 Task: Look for space in Balung, Indonesia from 9th June, 2023 to 17th June, 2023 for 2 adults in price range Rs.7000 to Rs.12000. Place can be private room with 1  bedroom having 2 beds and 1 bathroom. Property type can be house, flat, guest house. Amenities needed are: wifi. Booking option can be shelf check-in. Required host language is English.
Action: Mouse moved to (394, 74)
Screenshot: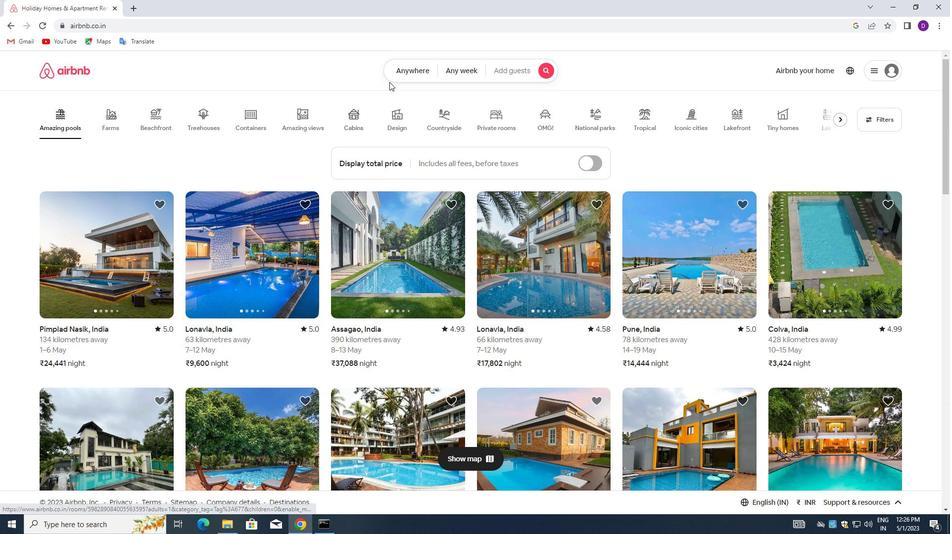 
Action: Mouse pressed left at (394, 74)
Screenshot: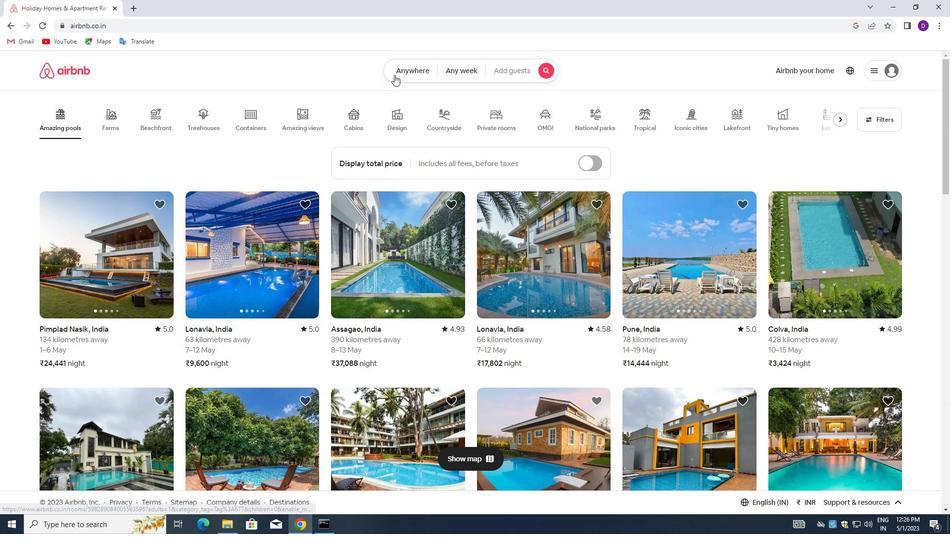 
Action: Mouse moved to (291, 109)
Screenshot: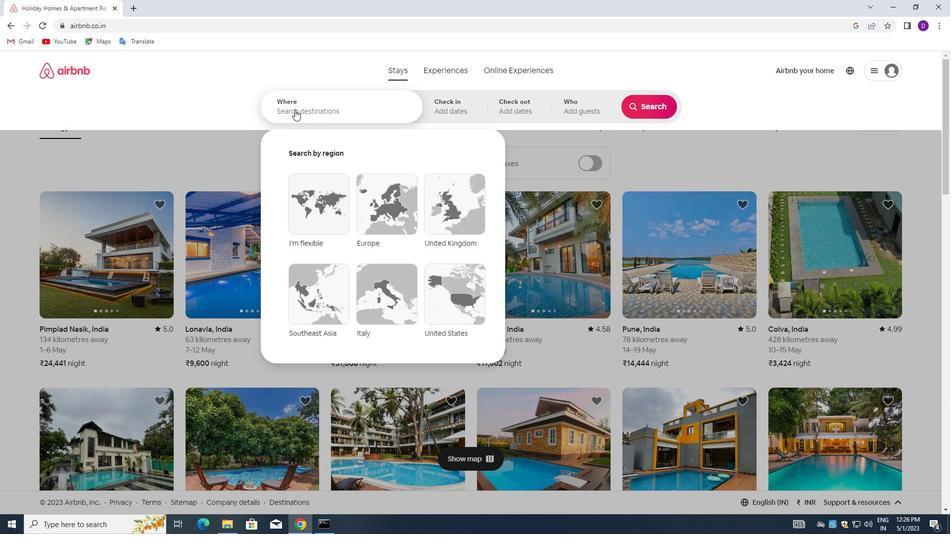 
Action: Mouse pressed left at (291, 109)
Screenshot: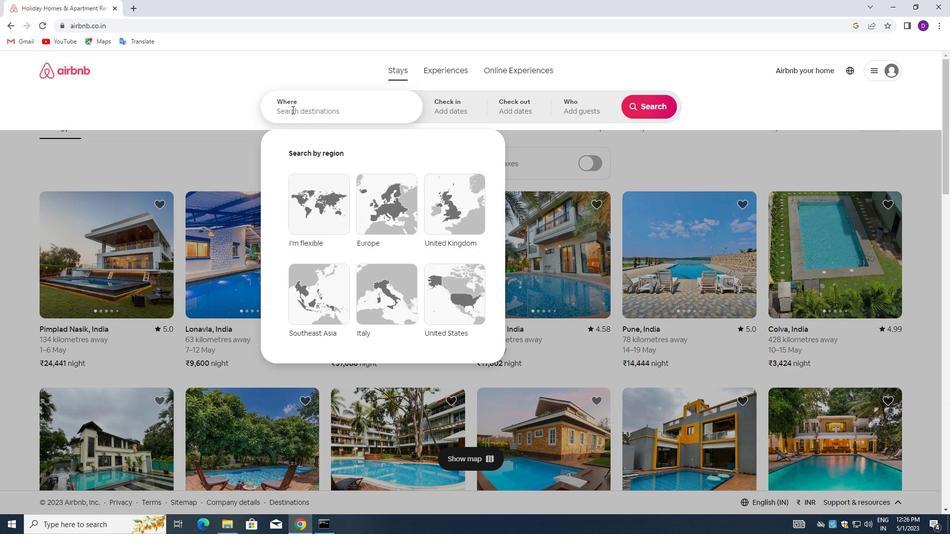 
Action: Key pressed <Key.shift>BALUNG,<Key.space><Key.shift>INDONESIA<Key.enter>
Screenshot: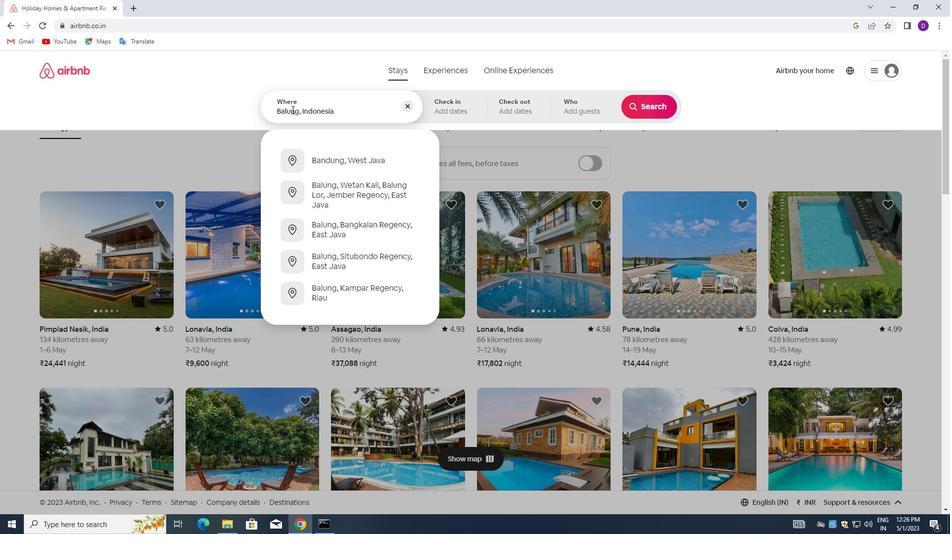 
Action: Mouse moved to (607, 249)
Screenshot: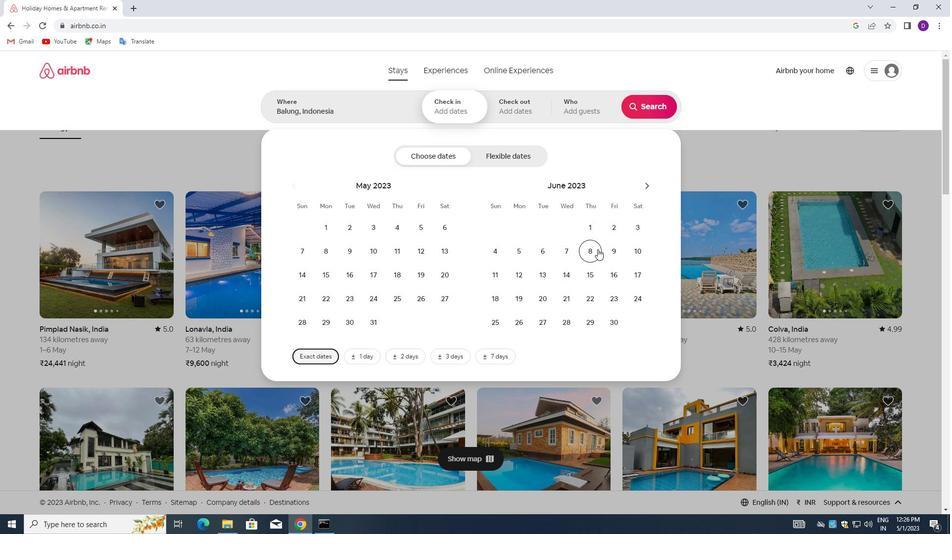 
Action: Mouse pressed left at (607, 249)
Screenshot: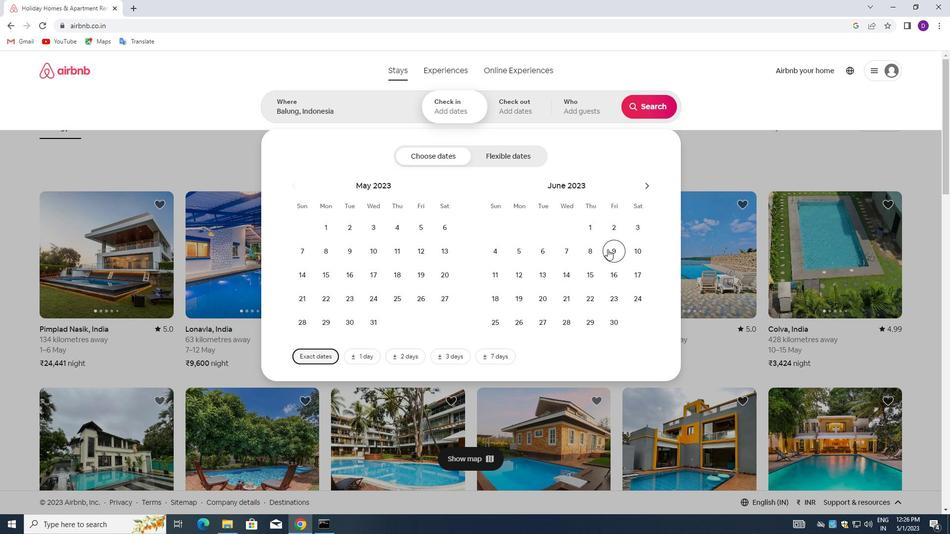 
Action: Mouse moved to (633, 276)
Screenshot: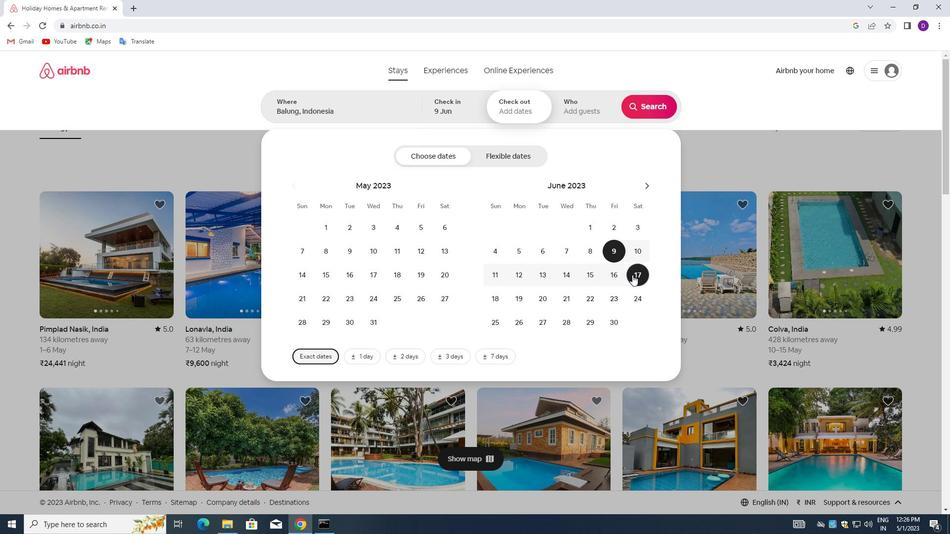 
Action: Mouse pressed left at (633, 276)
Screenshot: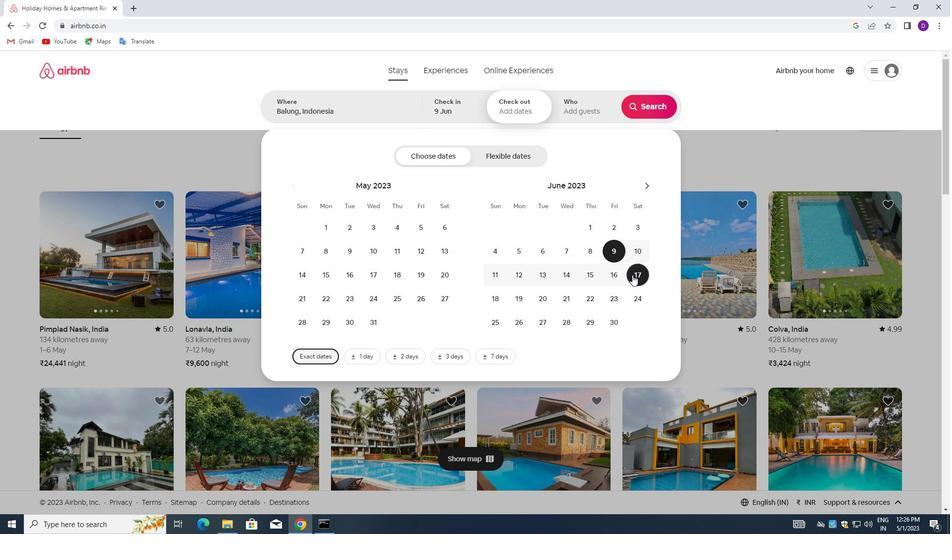 
Action: Mouse moved to (577, 112)
Screenshot: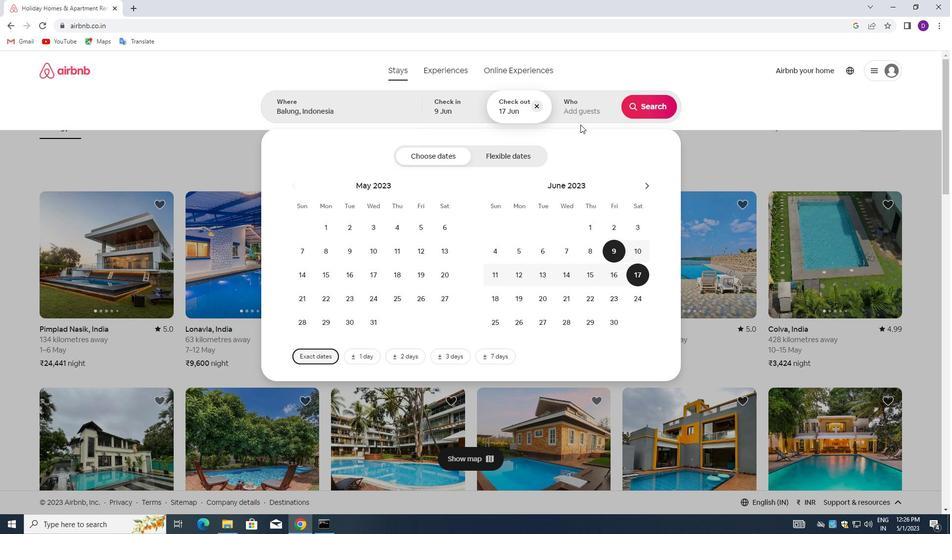
Action: Mouse pressed left at (577, 112)
Screenshot: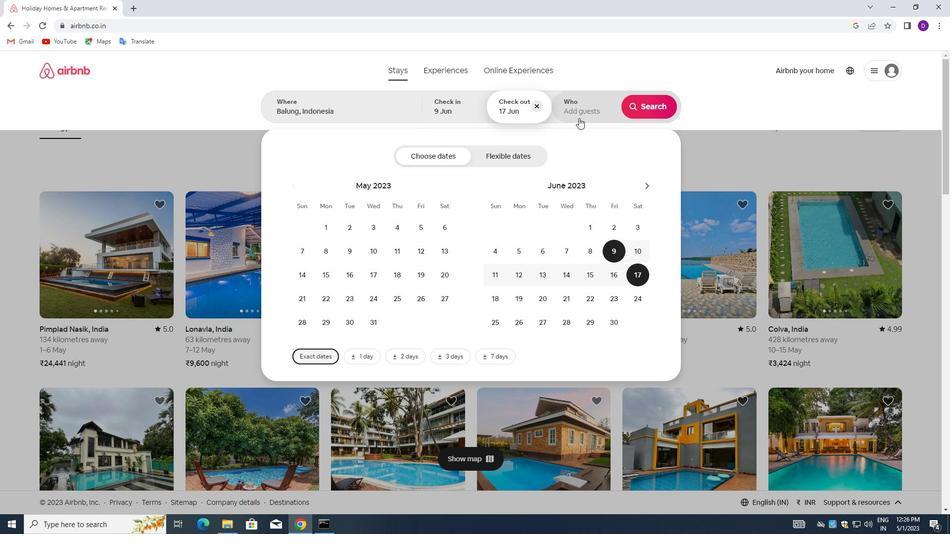 
Action: Mouse moved to (653, 158)
Screenshot: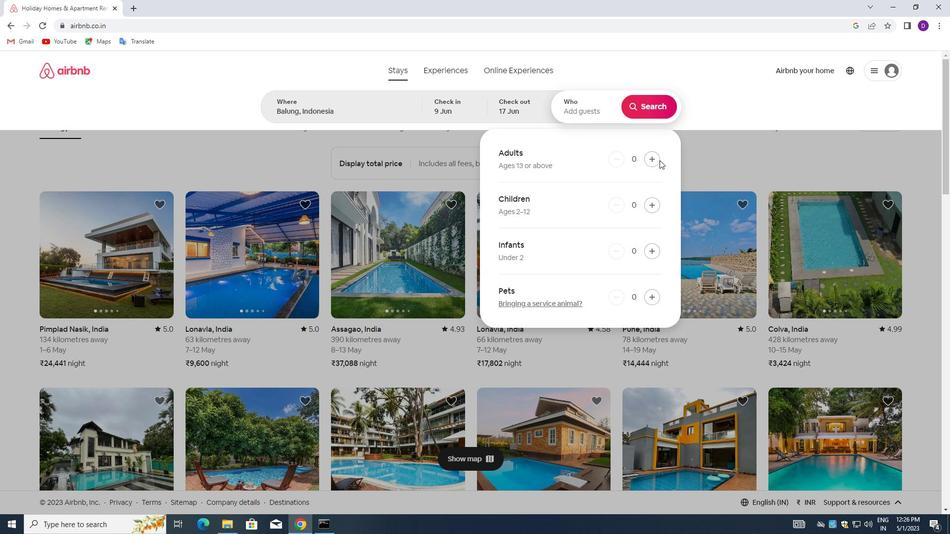 
Action: Mouse pressed left at (653, 158)
Screenshot: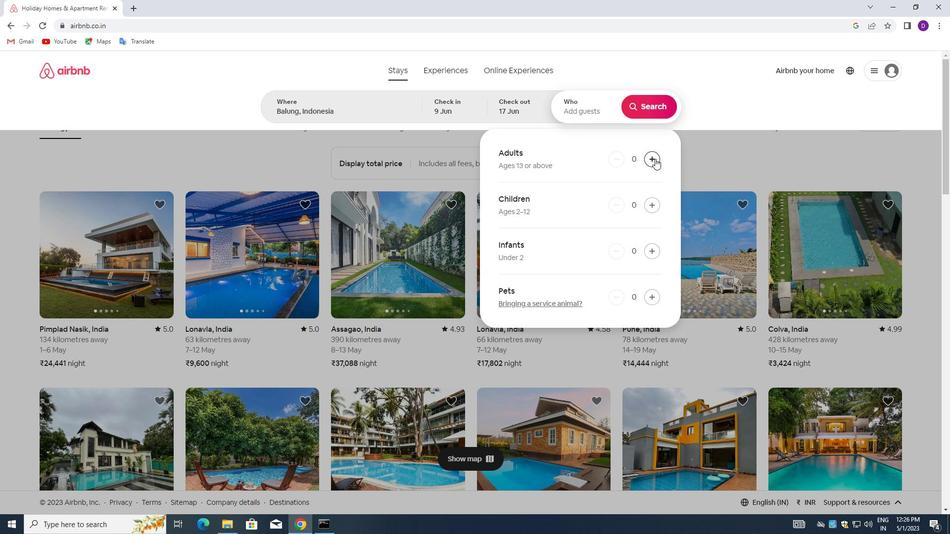 
Action: Mouse moved to (653, 158)
Screenshot: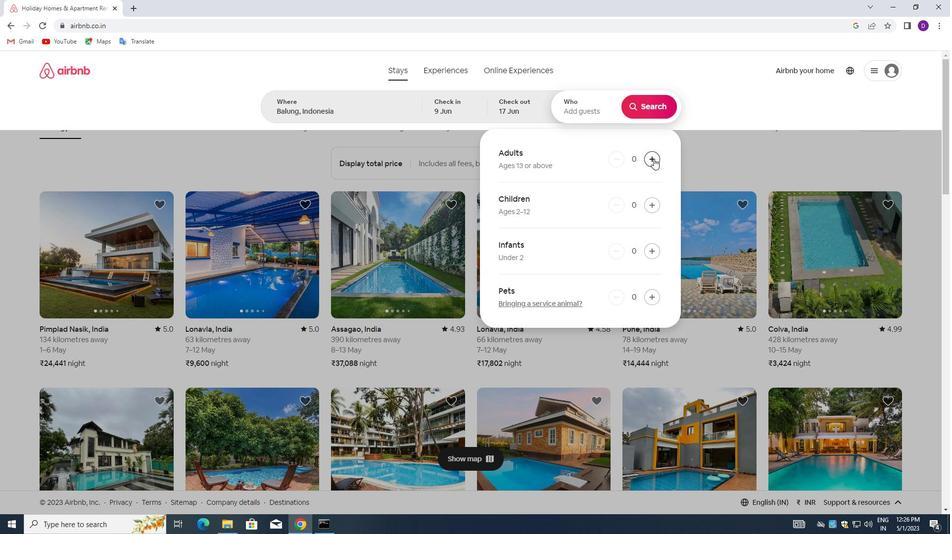 
Action: Mouse pressed left at (653, 158)
Screenshot: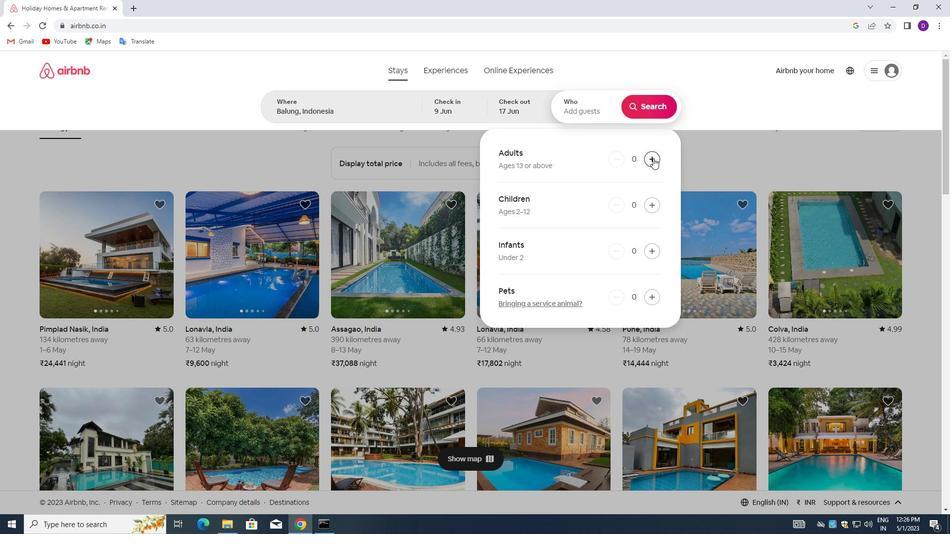 
Action: Mouse moved to (650, 109)
Screenshot: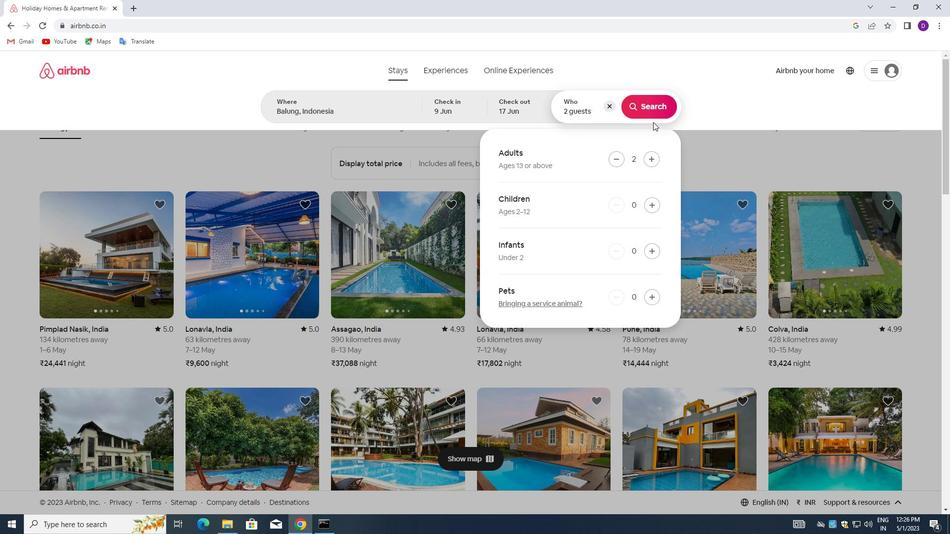 
Action: Mouse pressed left at (650, 109)
Screenshot: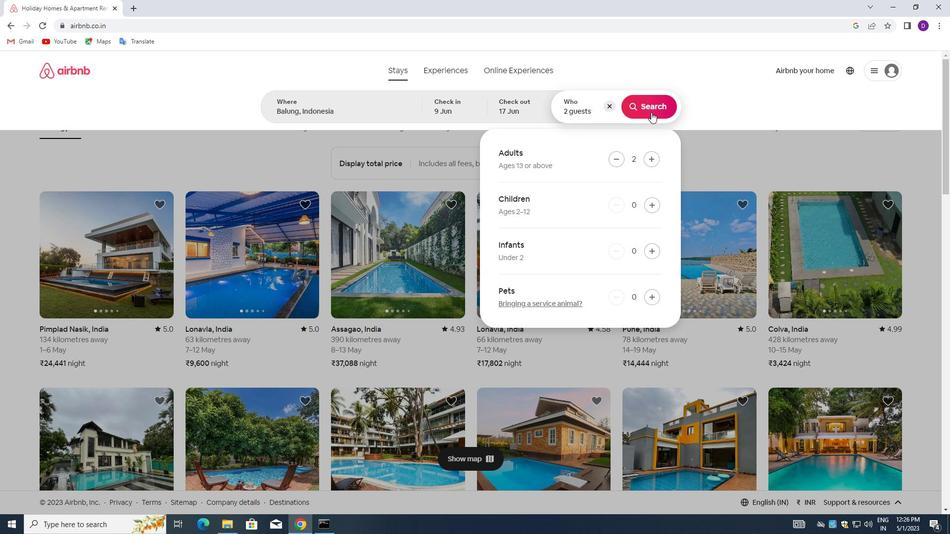 
Action: Mouse moved to (891, 111)
Screenshot: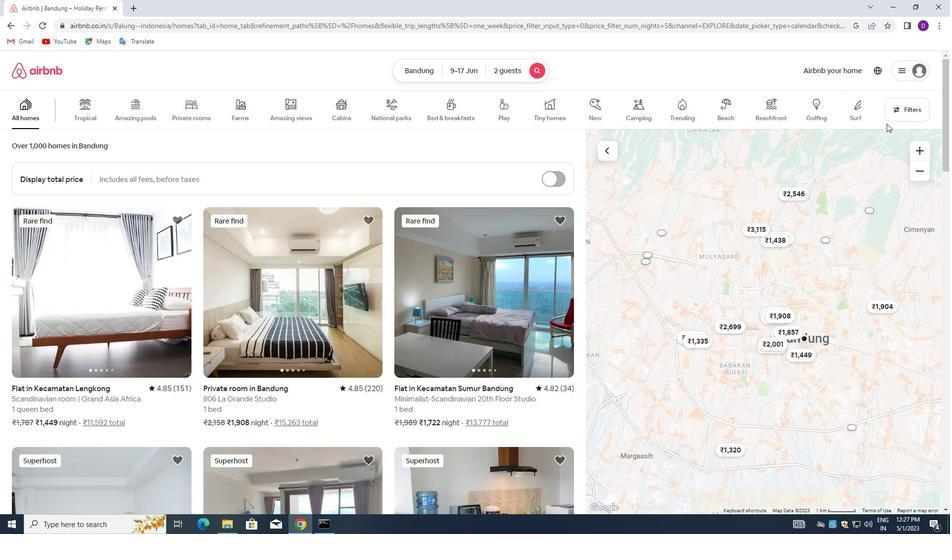 
Action: Mouse pressed left at (891, 111)
Screenshot: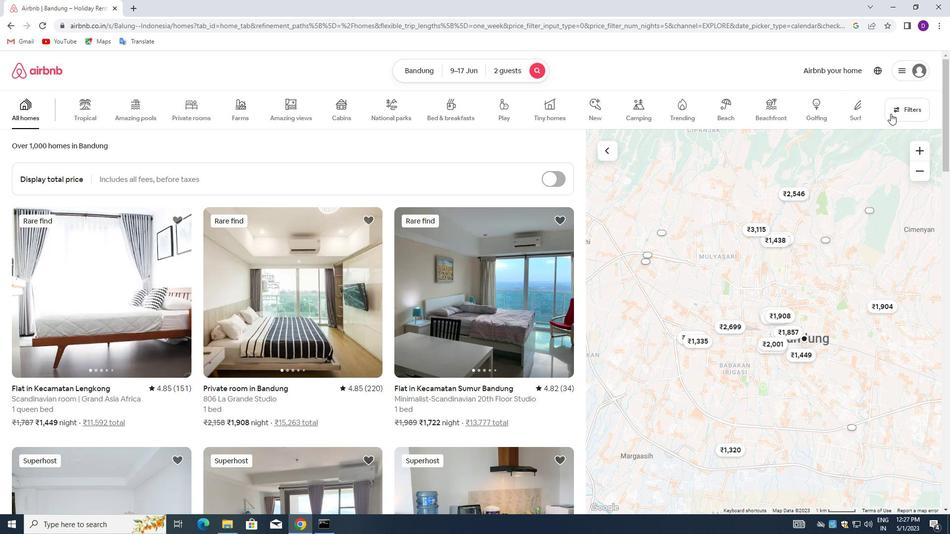 
Action: Mouse moved to (341, 238)
Screenshot: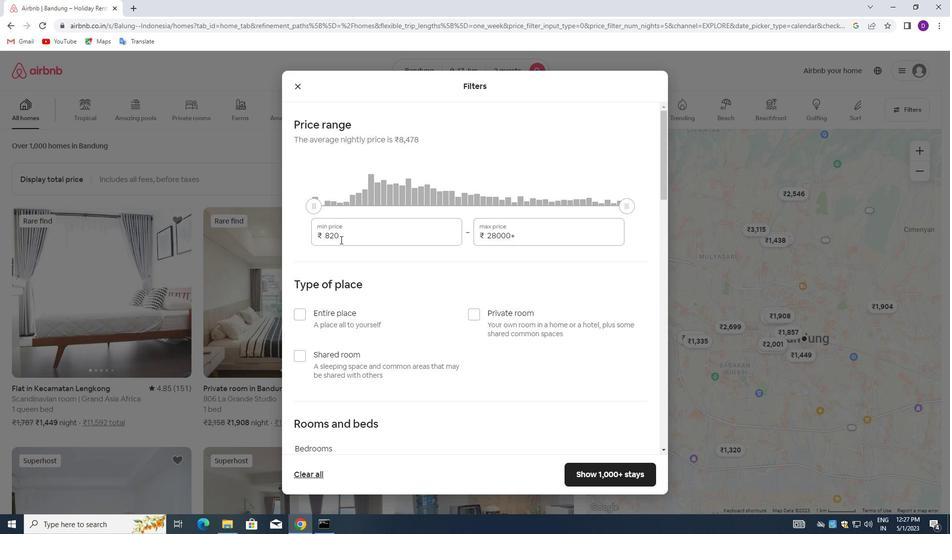 
Action: Mouse pressed left at (341, 238)
Screenshot: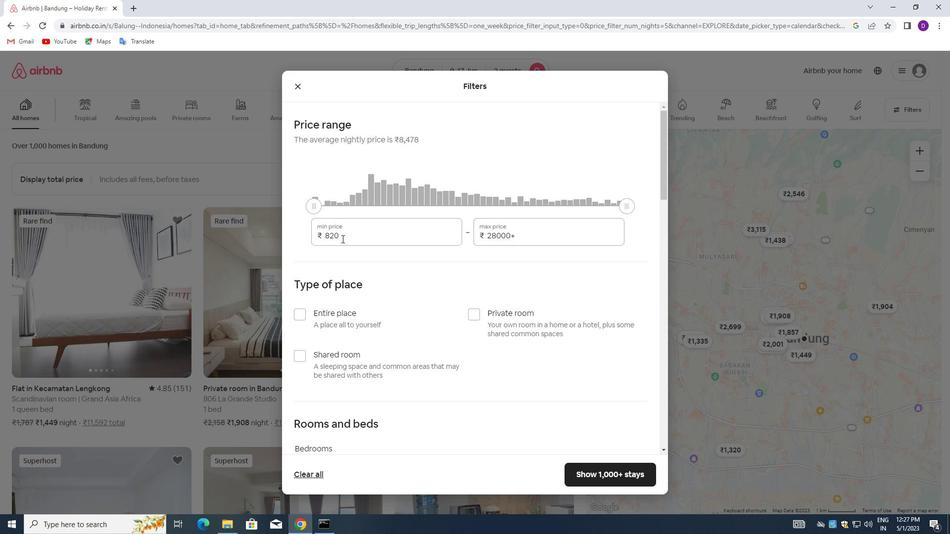 
Action: Mouse pressed left at (341, 238)
Screenshot: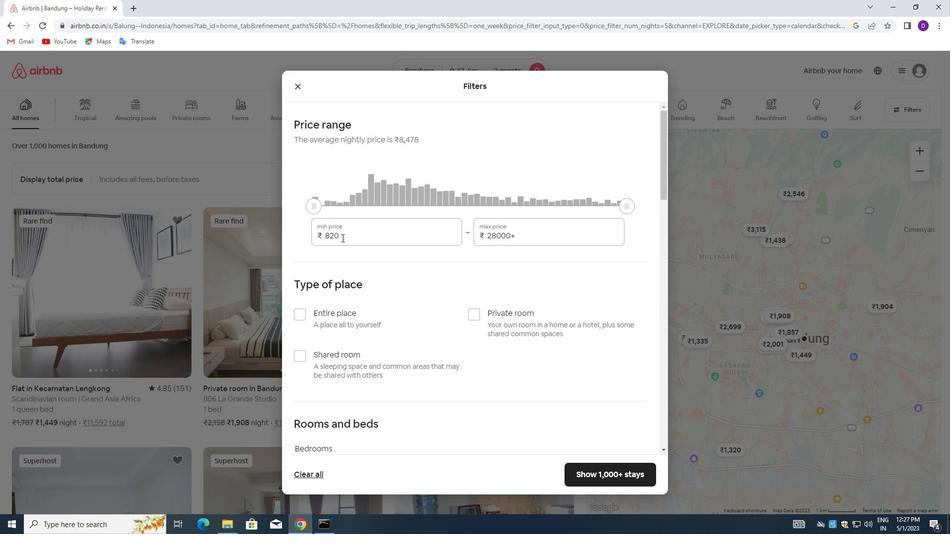 
Action: Key pressed 7000<Key.tab>12000
Screenshot: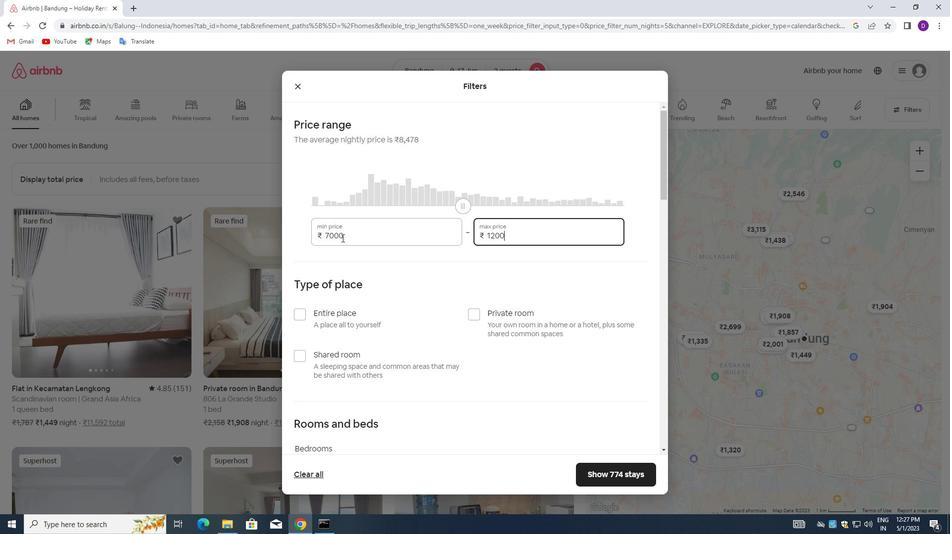 
Action: Mouse scrolled (341, 237) with delta (0, 0)
Screenshot: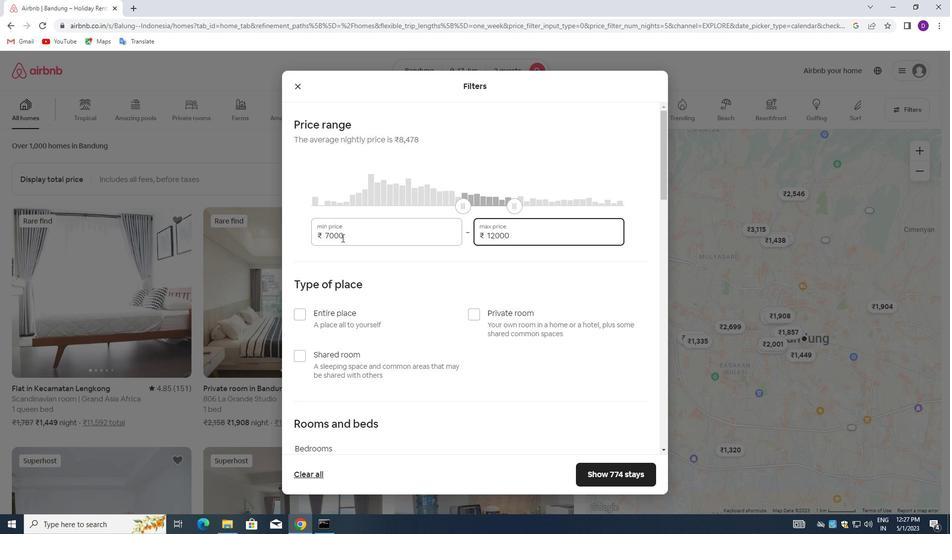 
Action: Mouse scrolled (341, 237) with delta (0, 0)
Screenshot: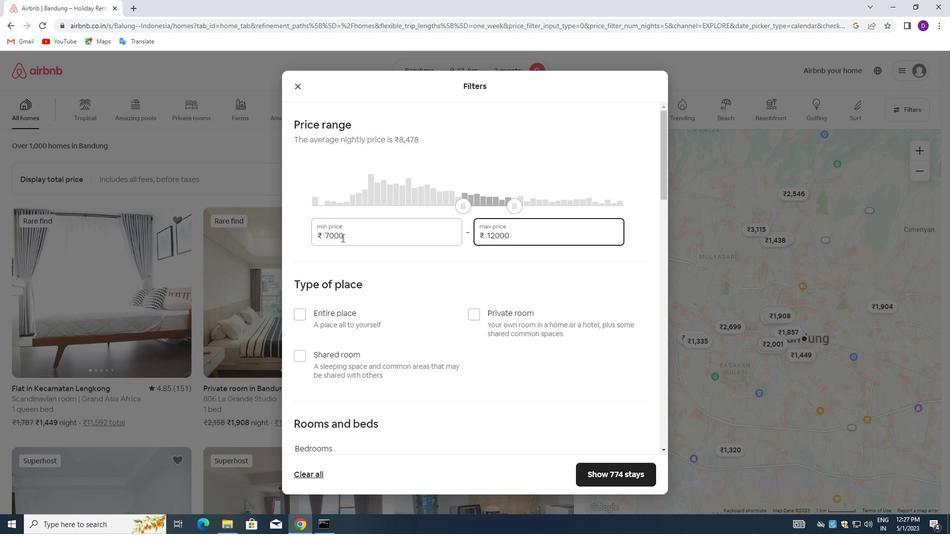 
Action: Mouse moved to (476, 216)
Screenshot: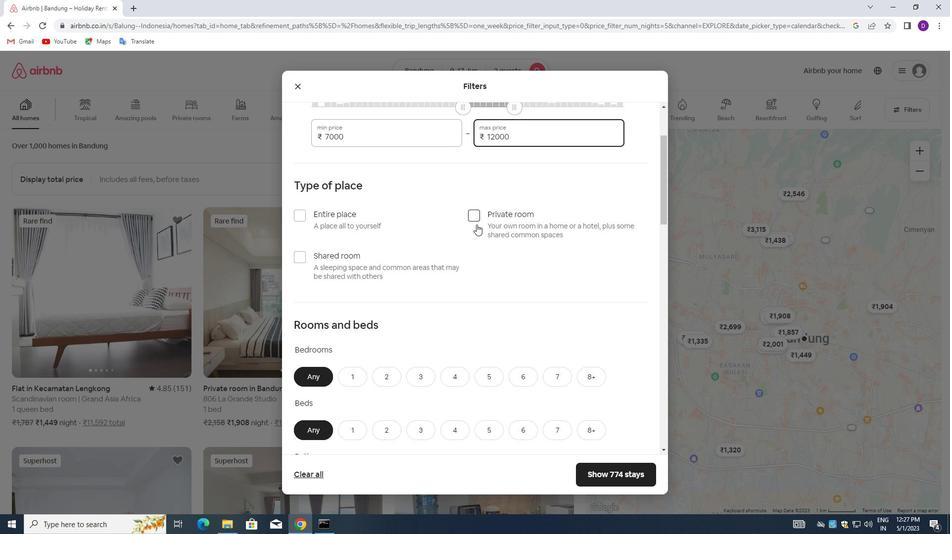 
Action: Mouse pressed left at (476, 216)
Screenshot: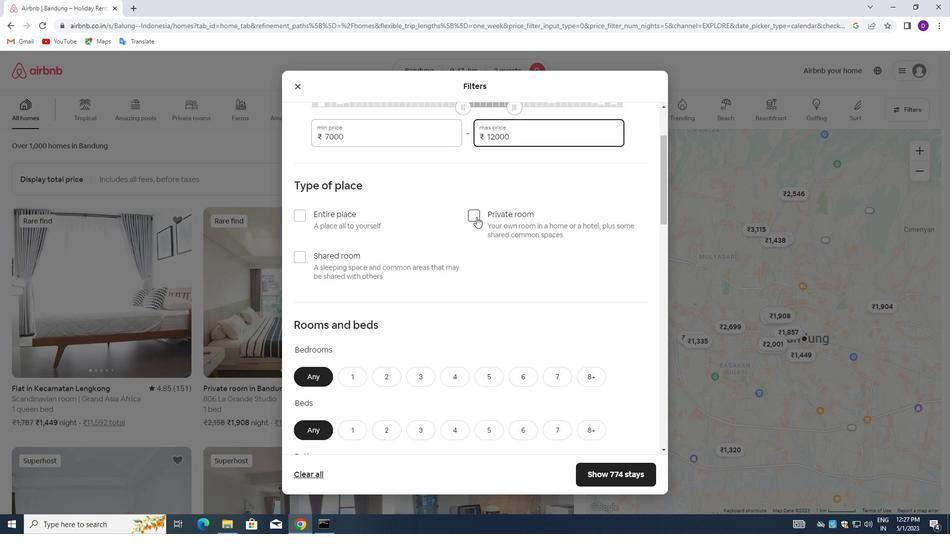 
Action: Mouse moved to (474, 218)
Screenshot: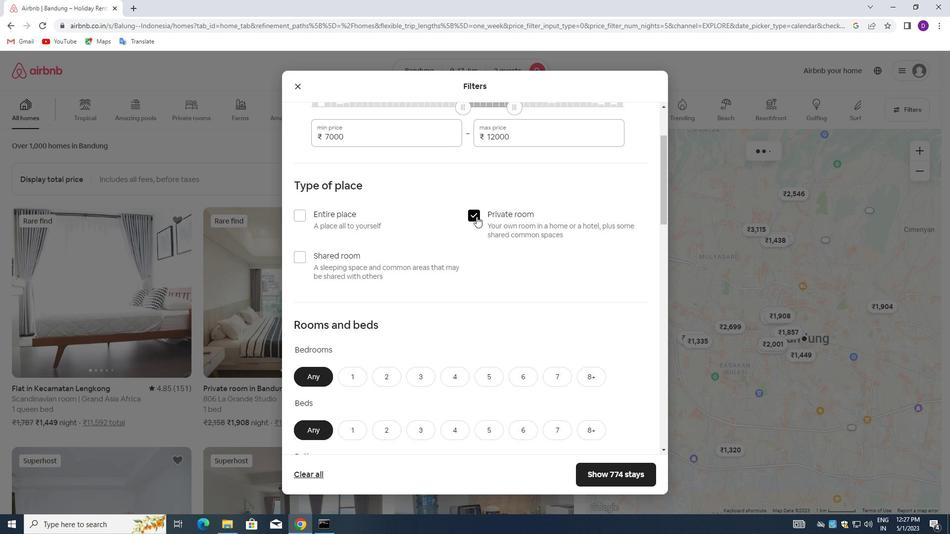 
Action: Mouse scrolled (474, 218) with delta (0, 0)
Screenshot: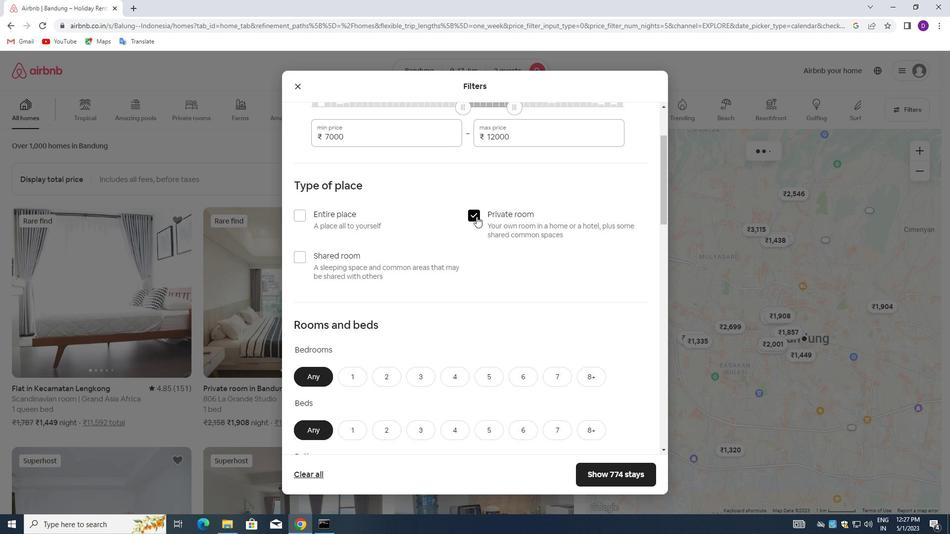 
Action: Mouse moved to (455, 246)
Screenshot: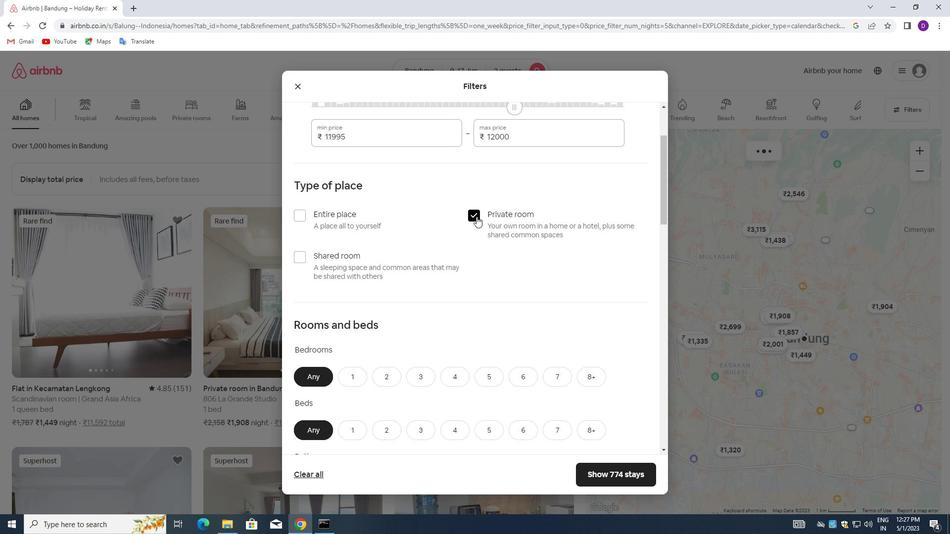 
Action: Mouse scrolled (455, 246) with delta (0, 0)
Screenshot: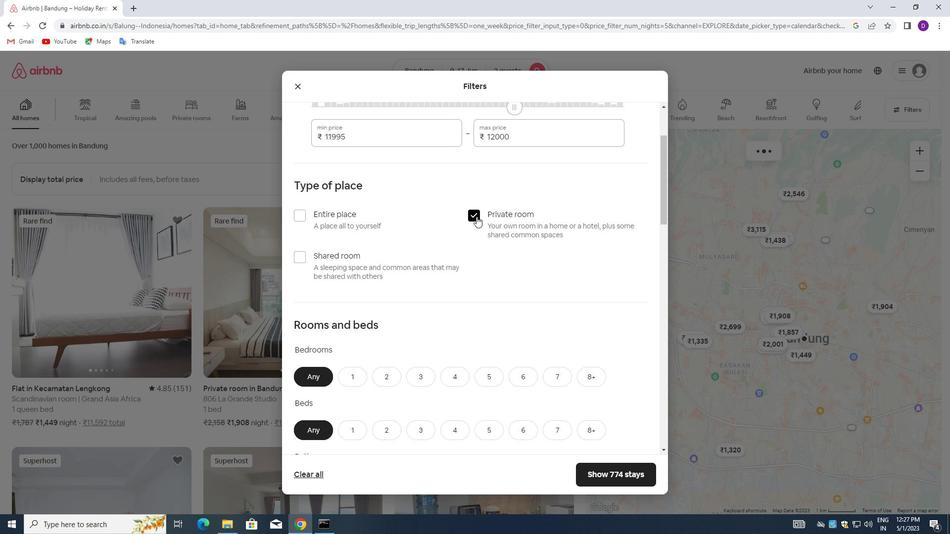 
Action: Mouse moved to (437, 265)
Screenshot: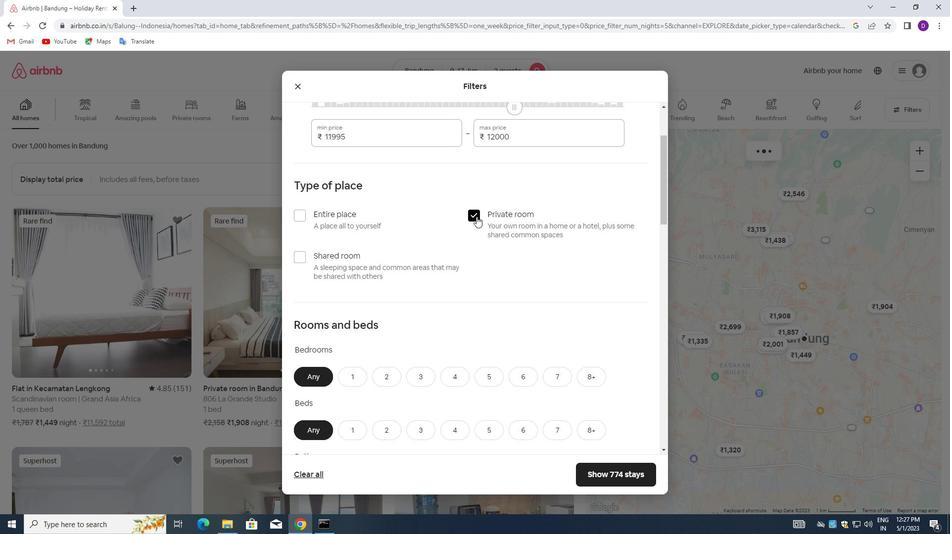 
Action: Mouse scrolled (437, 265) with delta (0, 0)
Screenshot: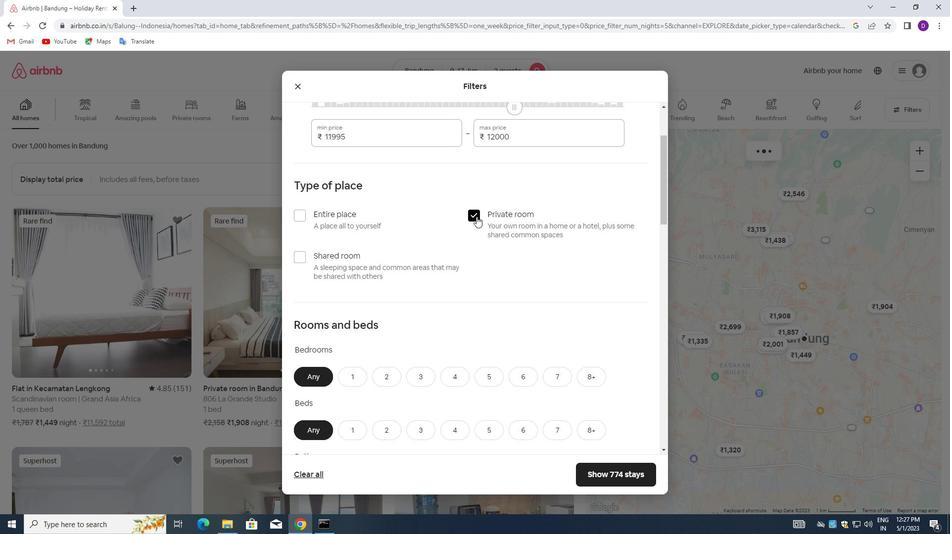 
Action: Mouse moved to (435, 267)
Screenshot: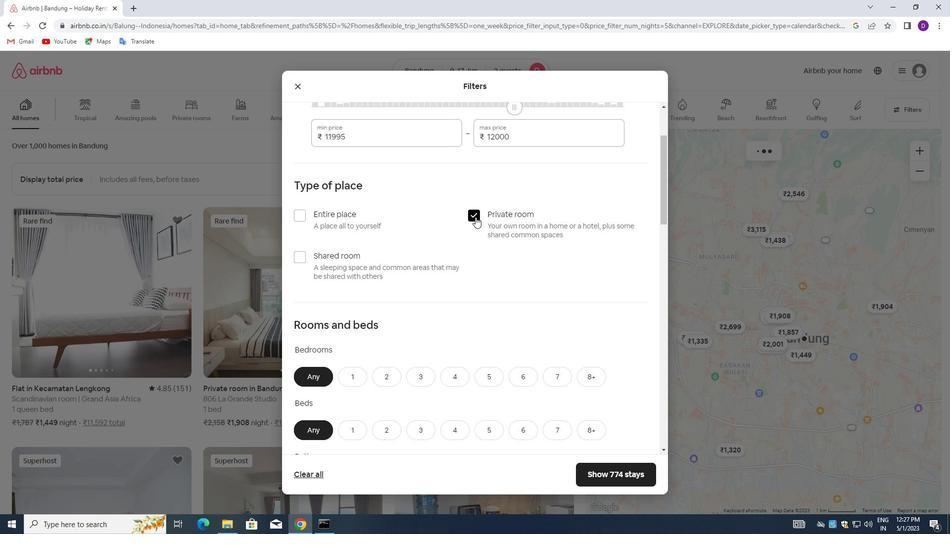 
Action: Mouse scrolled (435, 267) with delta (0, 0)
Screenshot: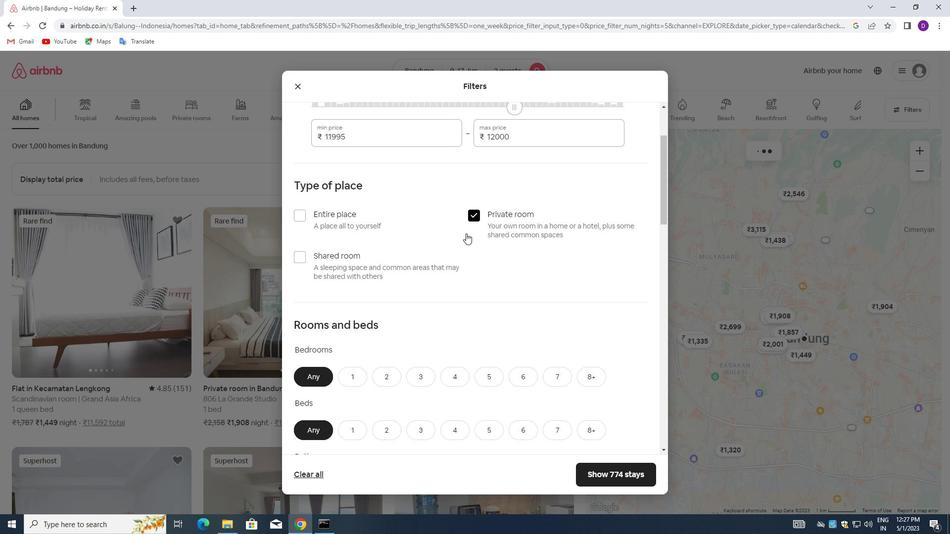 
Action: Mouse moved to (347, 185)
Screenshot: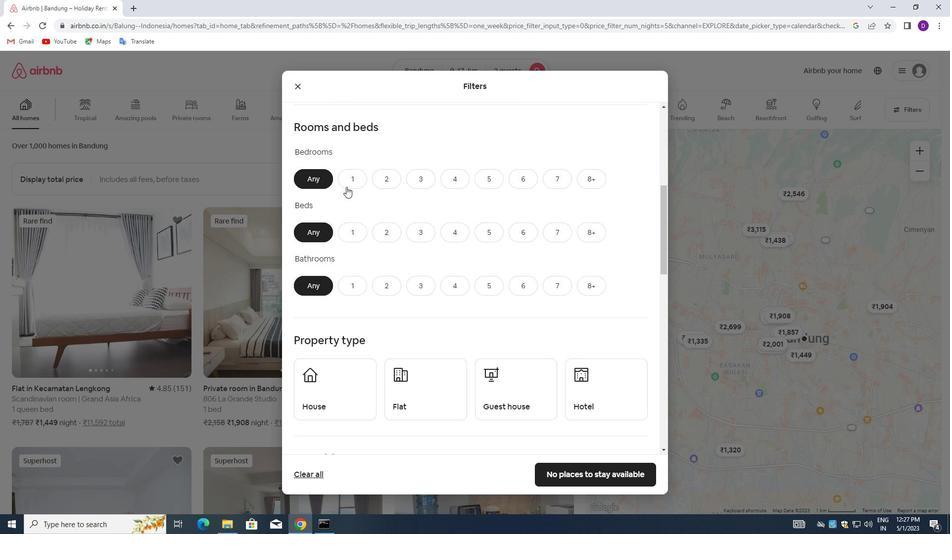 
Action: Mouse pressed left at (347, 185)
Screenshot: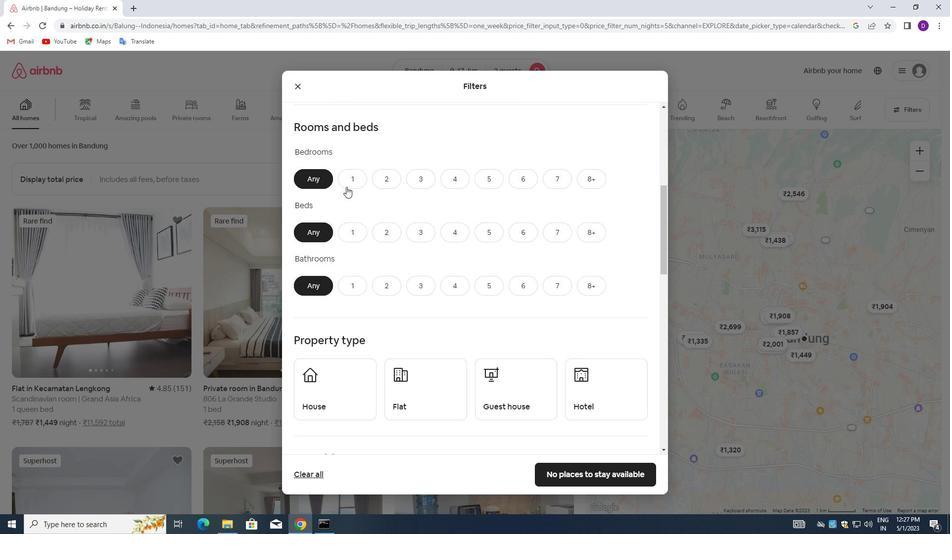 
Action: Mouse moved to (385, 227)
Screenshot: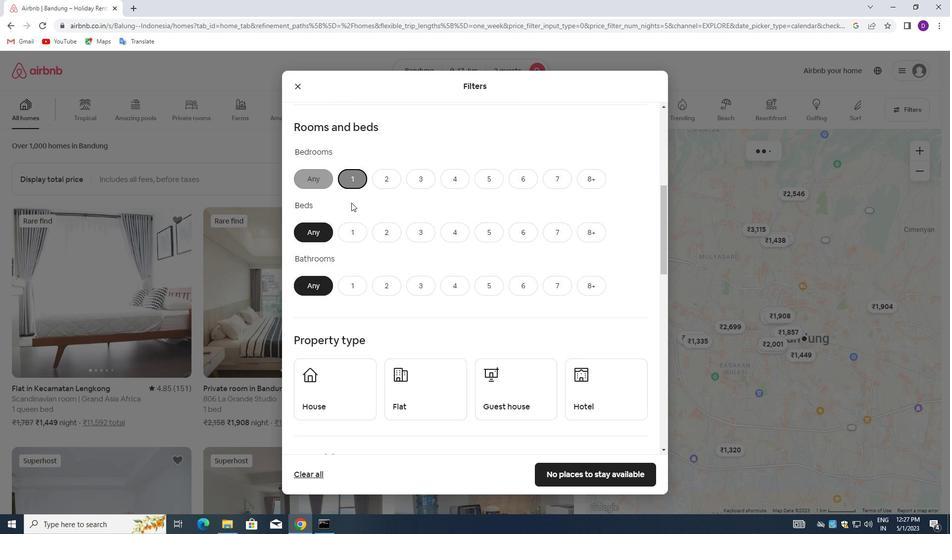 
Action: Mouse pressed left at (385, 227)
Screenshot: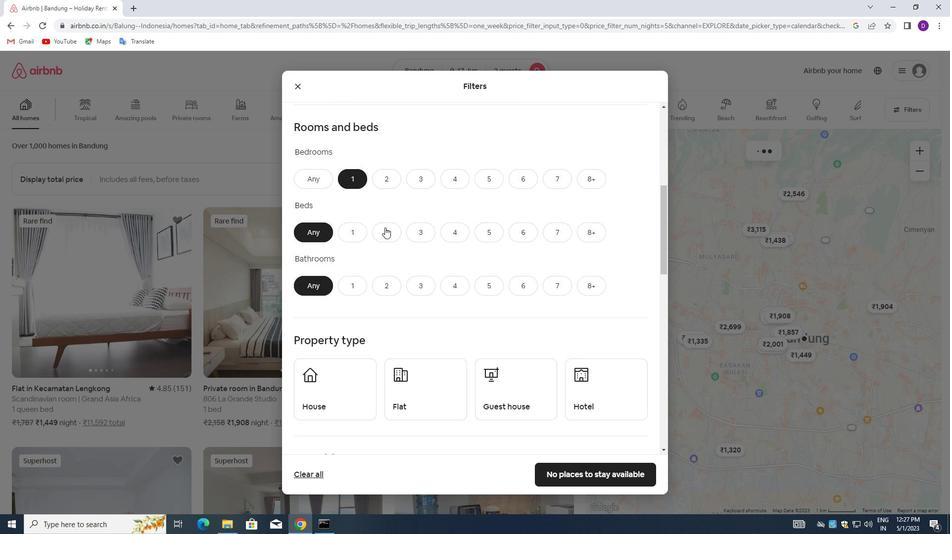 
Action: Mouse moved to (354, 279)
Screenshot: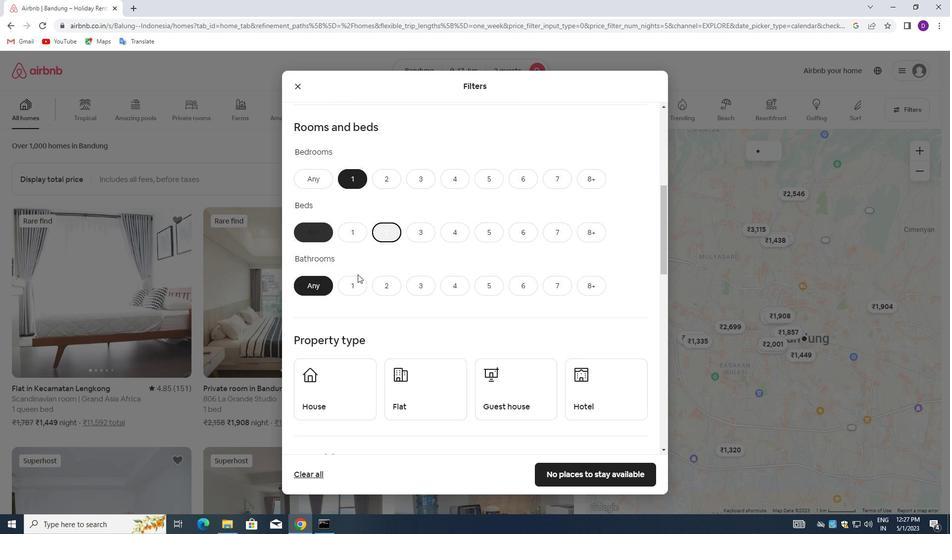 
Action: Mouse pressed left at (354, 279)
Screenshot: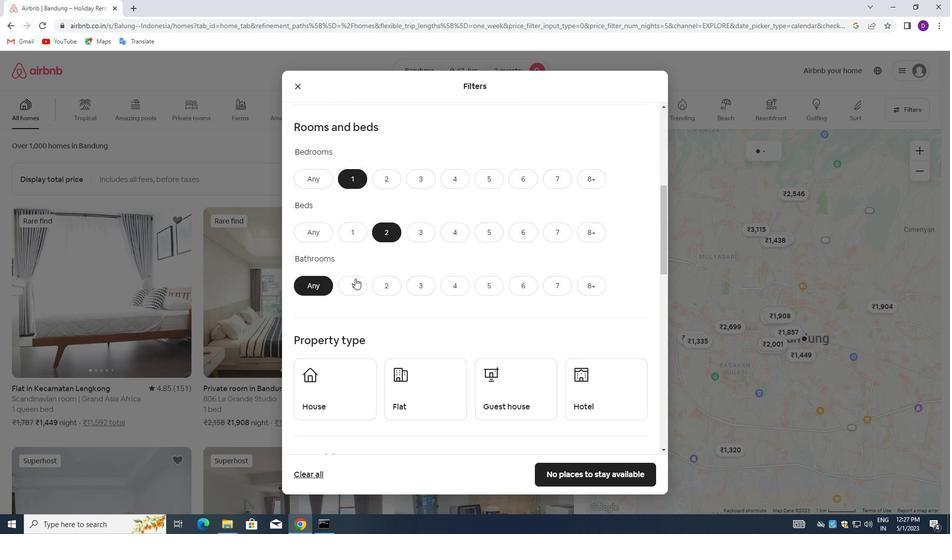 
Action: Mouse moved to (381, 265)
Screenshot: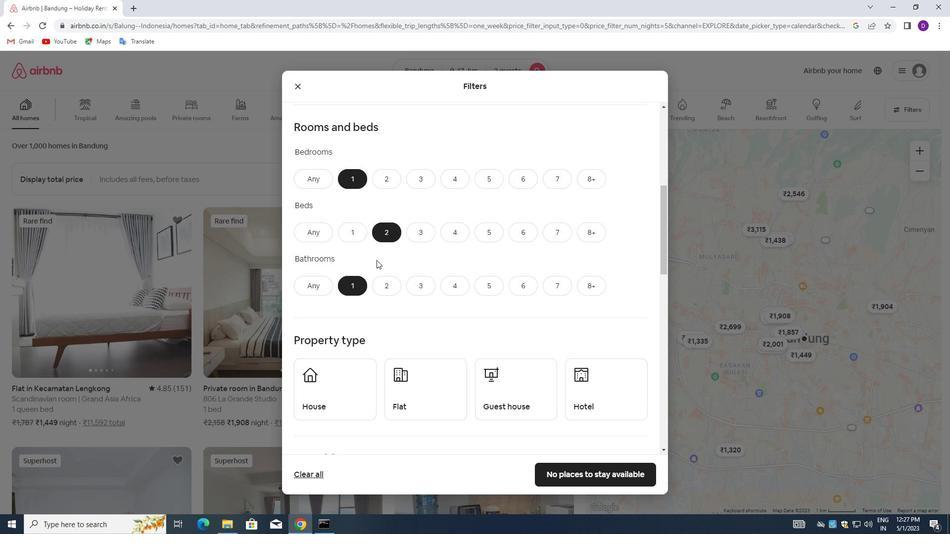 
Action: Mouse scrolled (381, 264) with delta (0, 0)
Screenshot: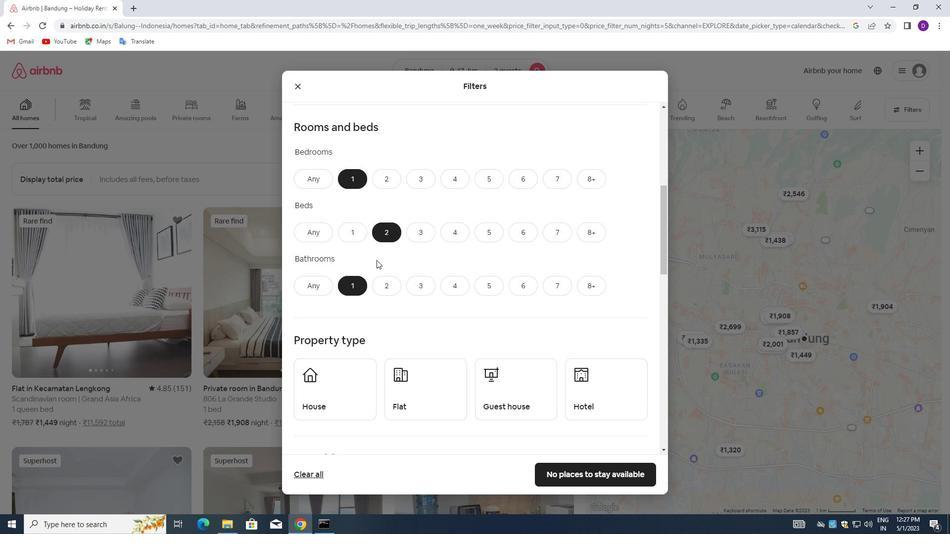 
Action: Mouse moved to (382, 274)
Screenshot: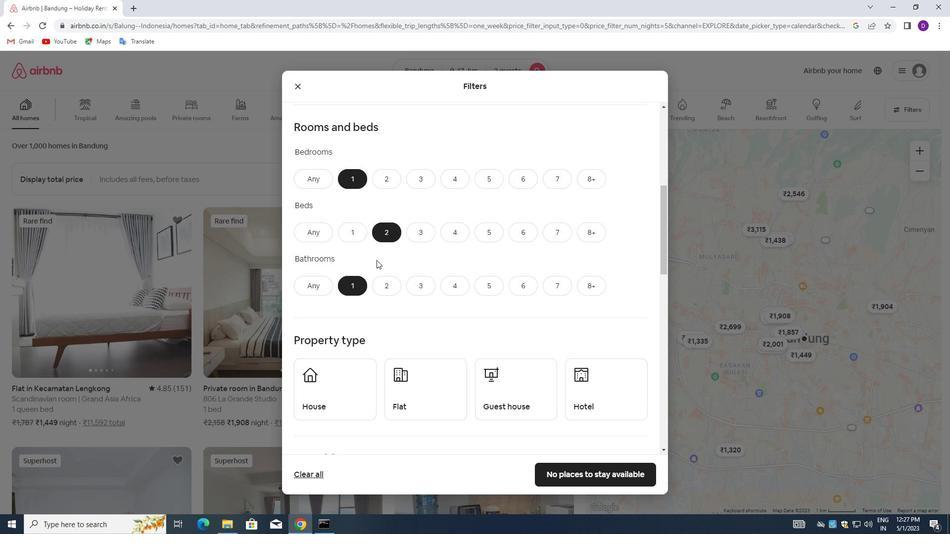 
Action: Mouse scrolled (382, 274) with delta (0, 0)
Screenshot: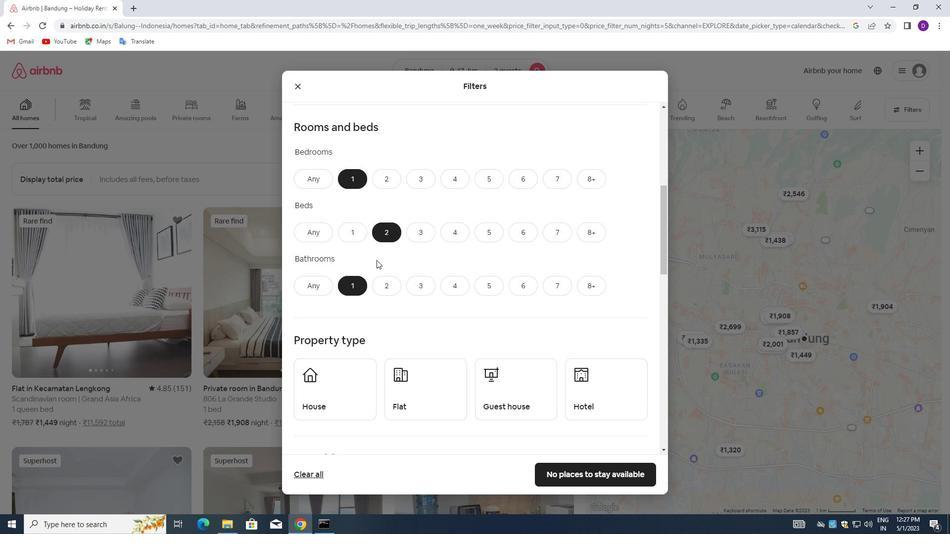 
Action: Mouse moved to (383, 278)
Screenshot: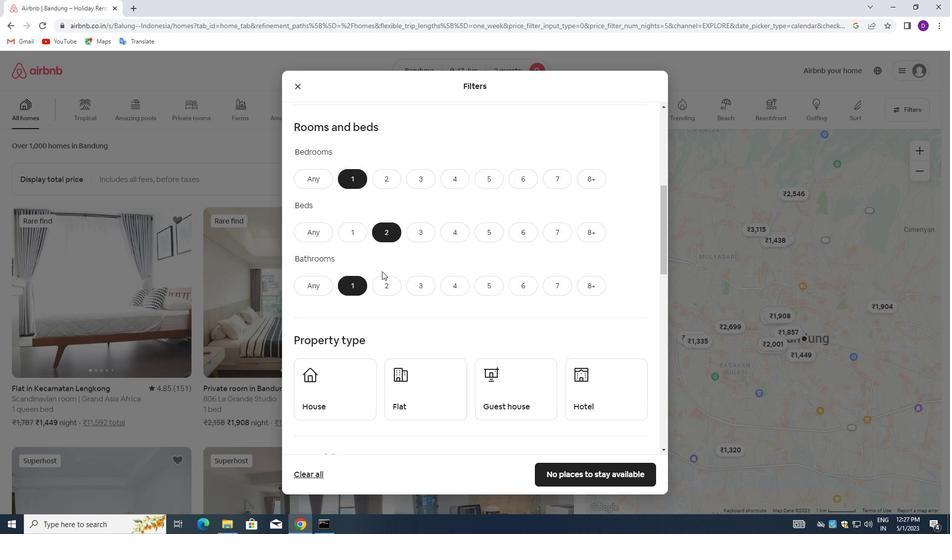 
Action: Mouse scrolled (383, 278) with delta (0, 0)
Screenshot: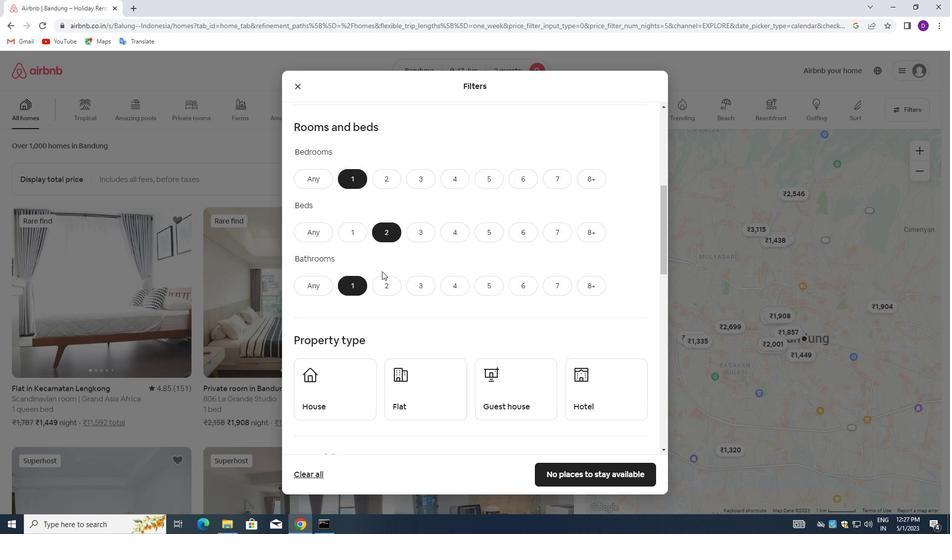 
Action: Mouse moved to (346, 248)
Screenshot: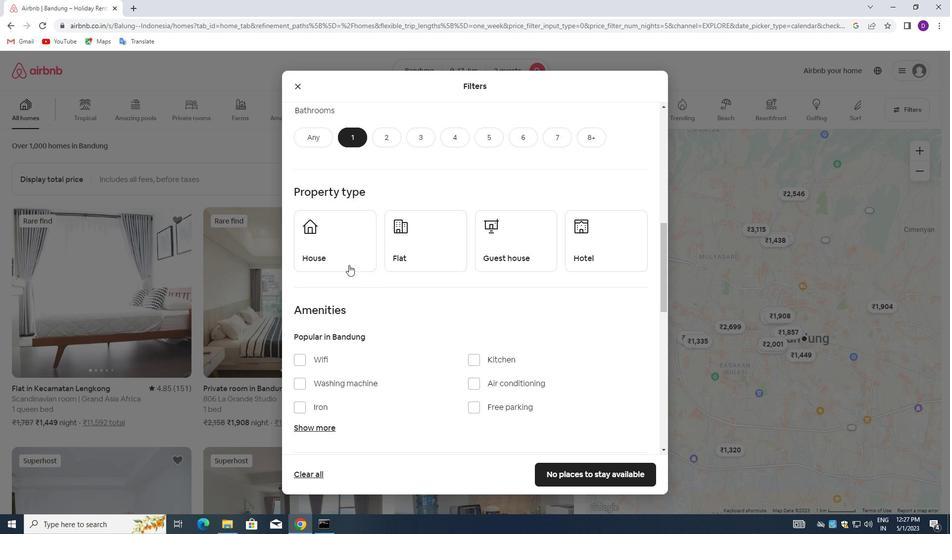 
Action: Mouse pressed left at (346, 248)
Screenshot: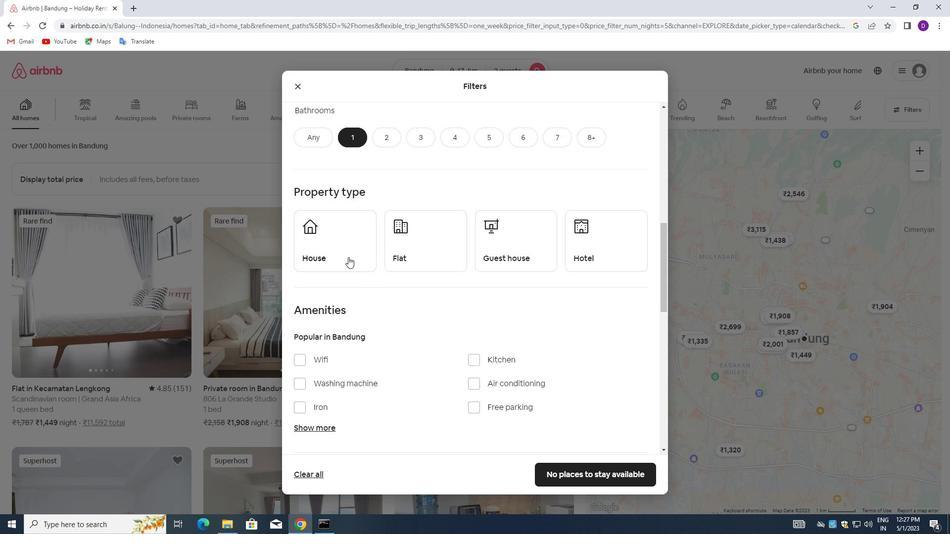 
Action: Mouse moved to (418, 252)
Screenshot: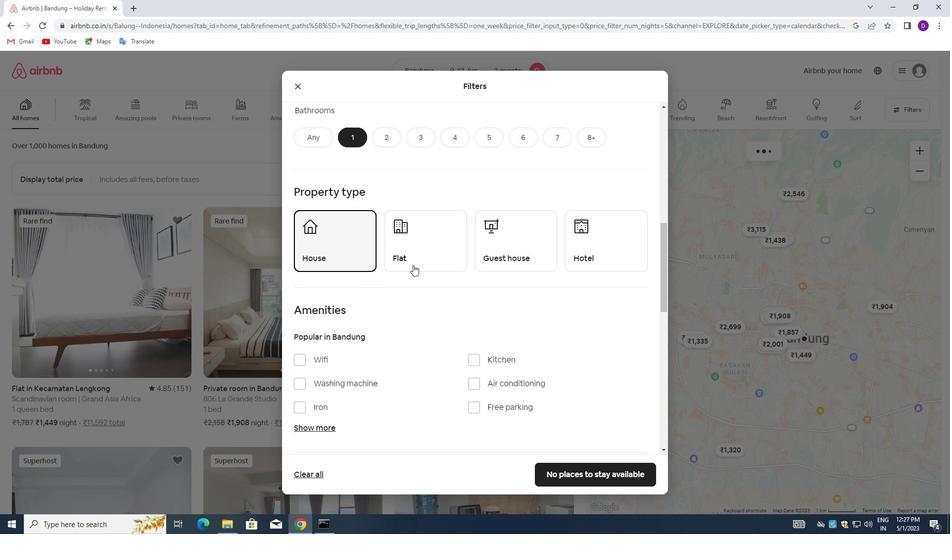 
Action: Mouse pressed left at (418, 252)
Screenshot: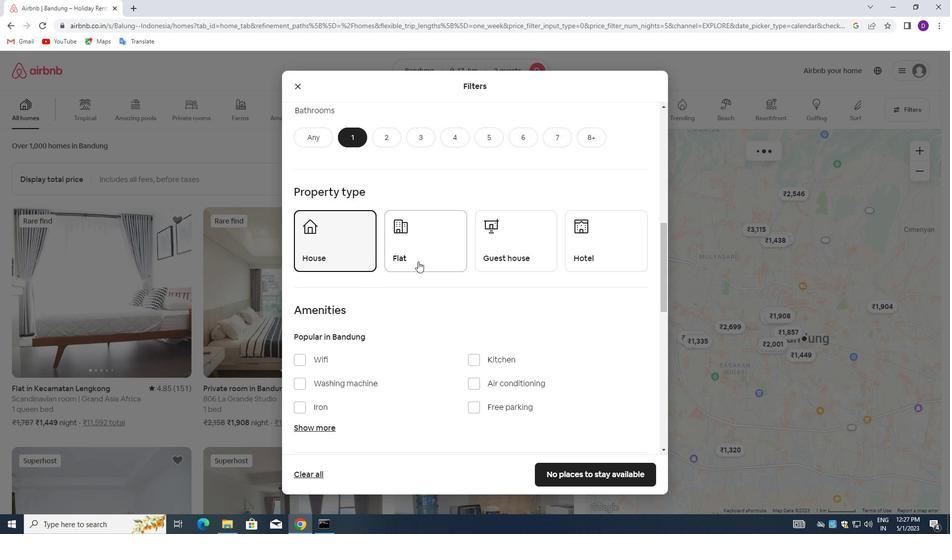 
Action: Mouse moved to (498, 251)
Screenshot: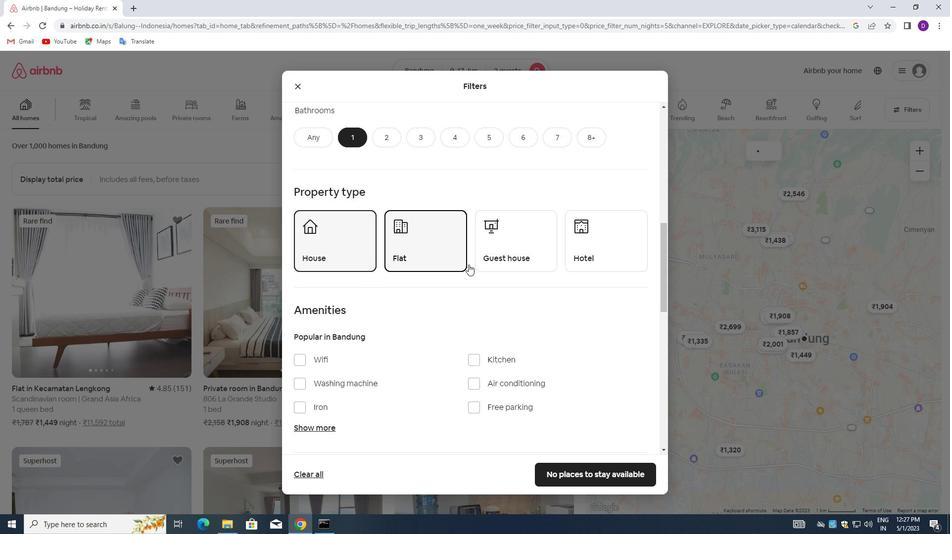 
Action: Mouse pressed left at (498, 251)
Screenshot: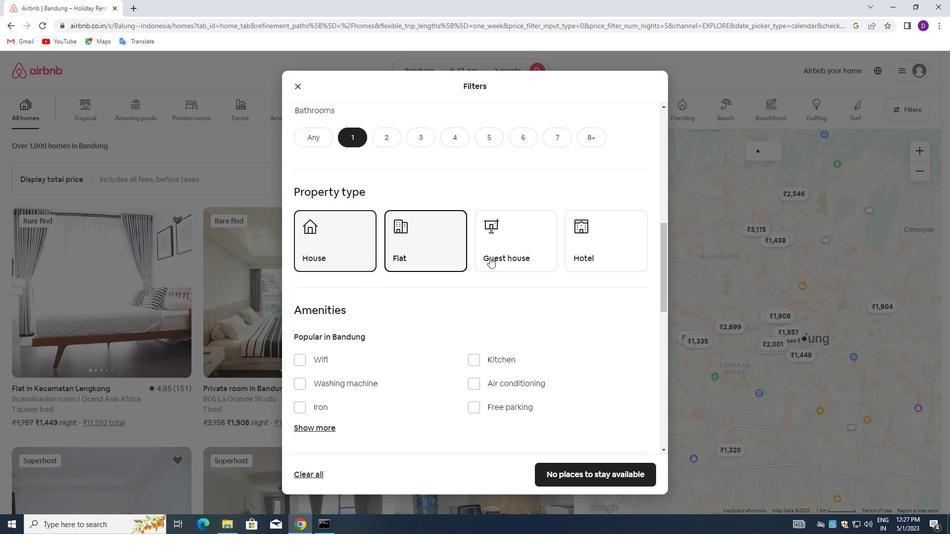 
Action: Mouse moved to (415, 272)
Screenshot: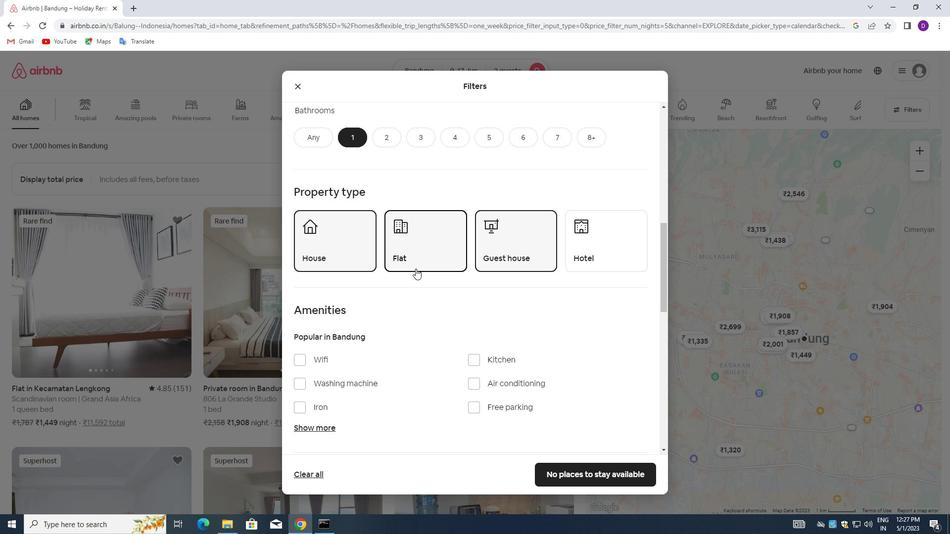 
Action: Mouse scrolled (415, 271) with delta (0, 0)
Screenshot: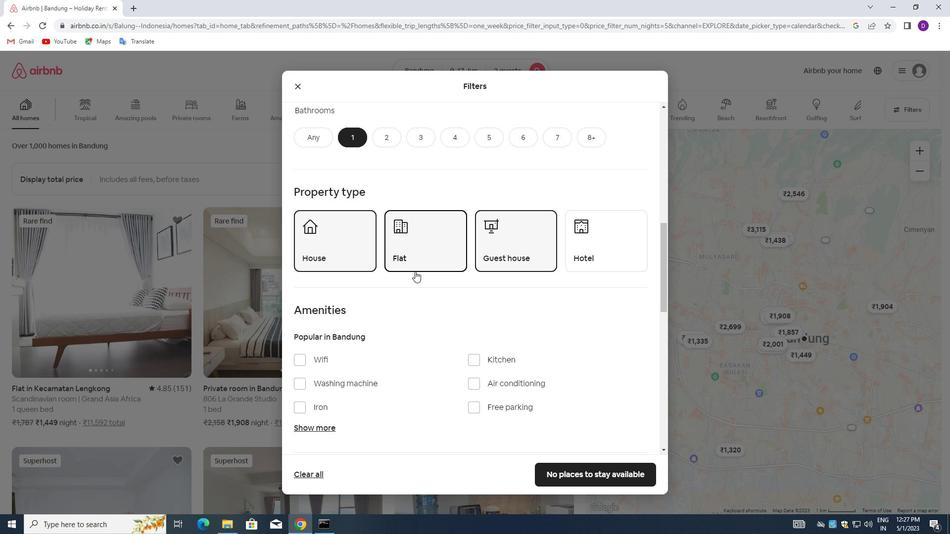 
Action: Mouse moved to (415, 273)
Screenshot: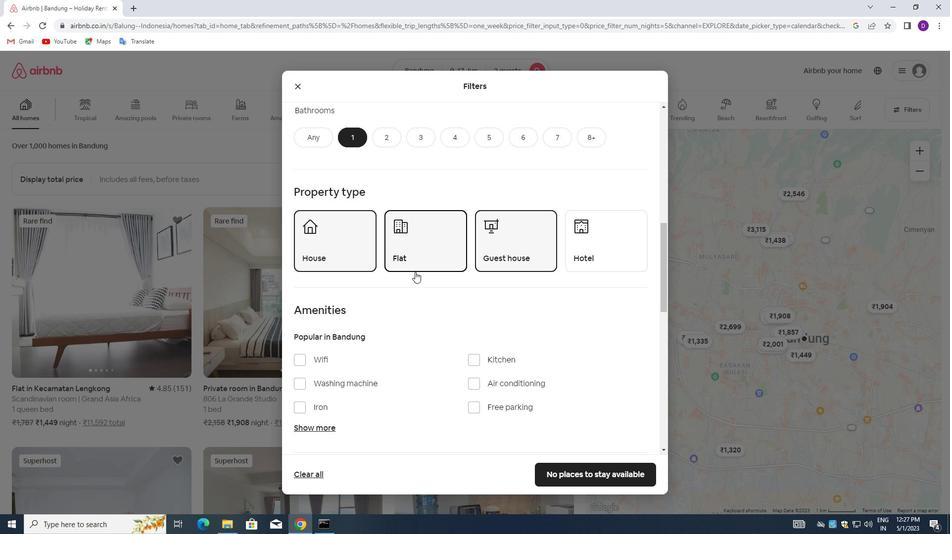 
Action: Mouse scrolled (415, 272) with delta (0, 0)
Screenshot: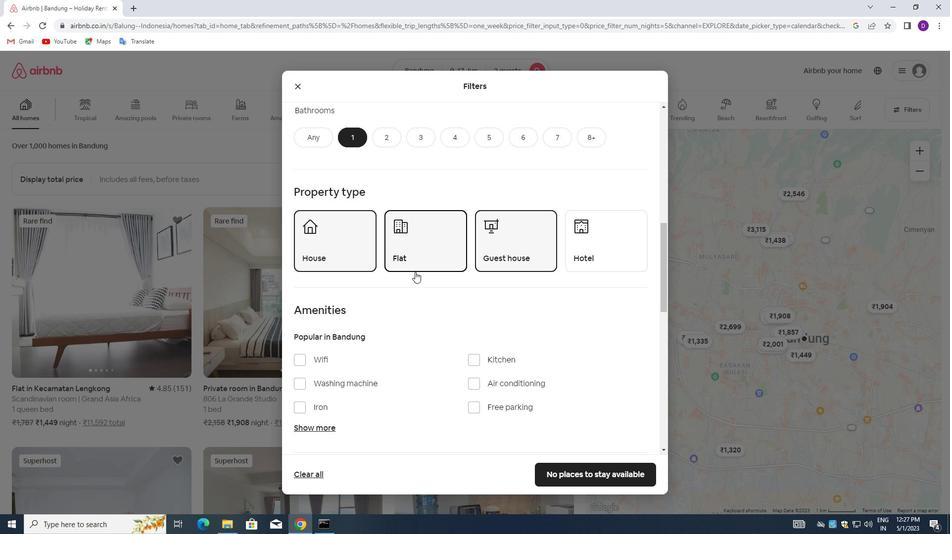 
Action: Mouse moved to (304, 260)
Screenshot: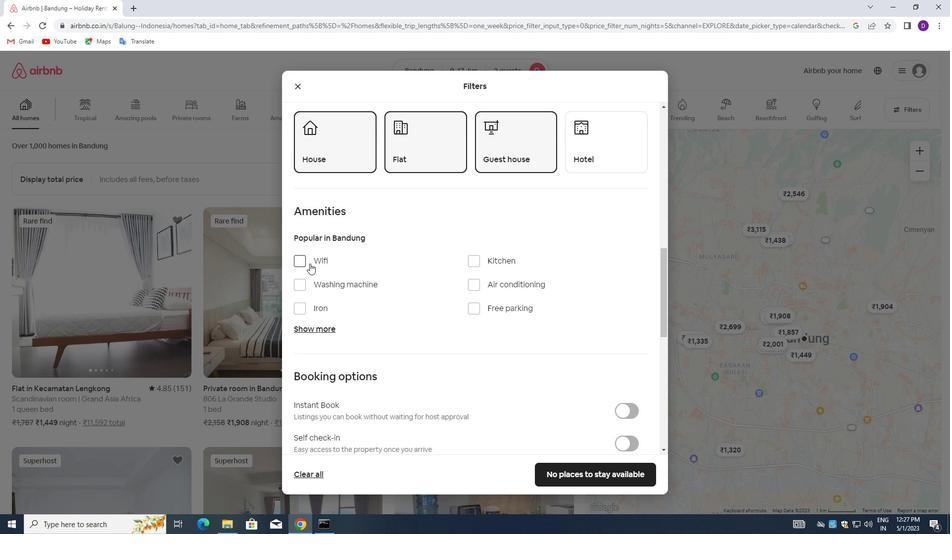 
Action: Mouse pressed left at (304, 260)
Screenshot: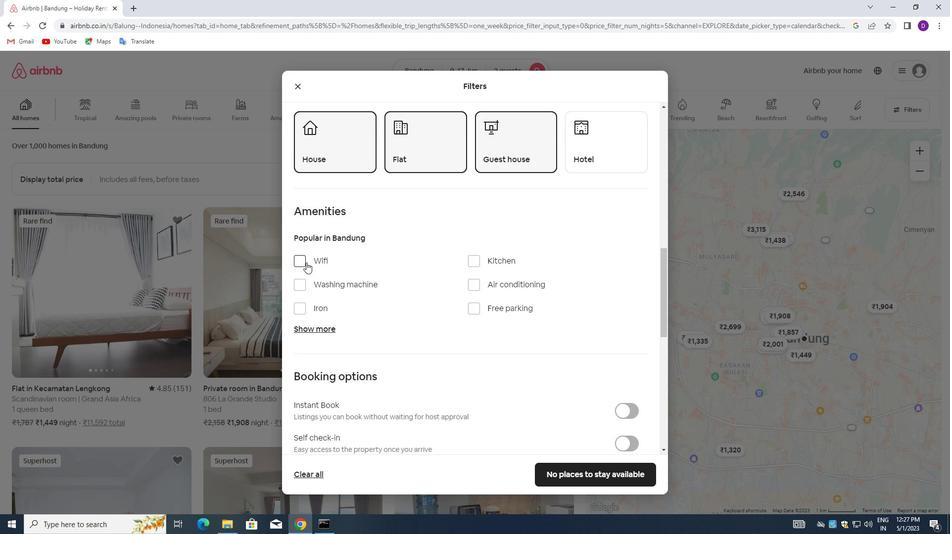 
Action: Mouse moved to (434, 296)
Screenshot: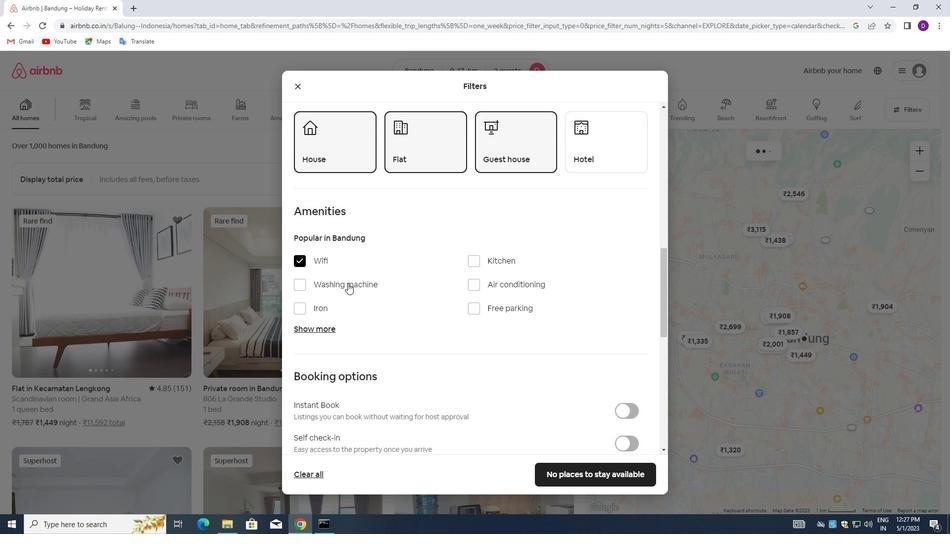 
Action: Mouse scrolled (434, 295) with delta (0, 0)
Screenshot: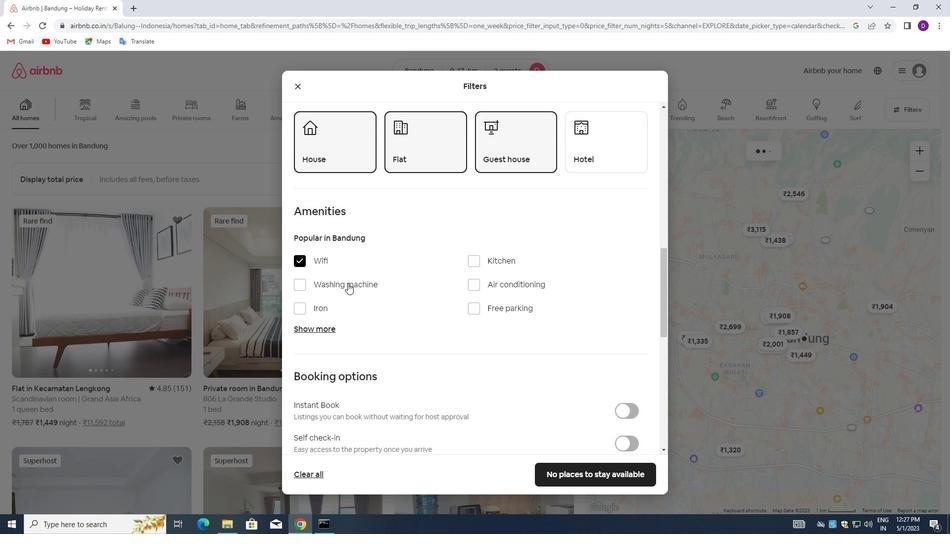
Action: Mouse moved to (435, 297)
Screenshot: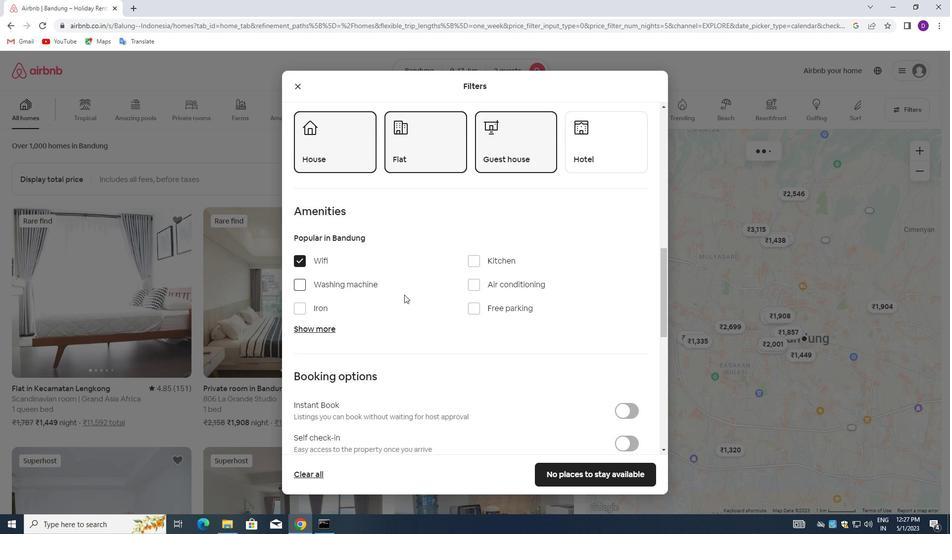
Action: Mouse scrolled (435, 297) with delta (0, 0)
Screenshot: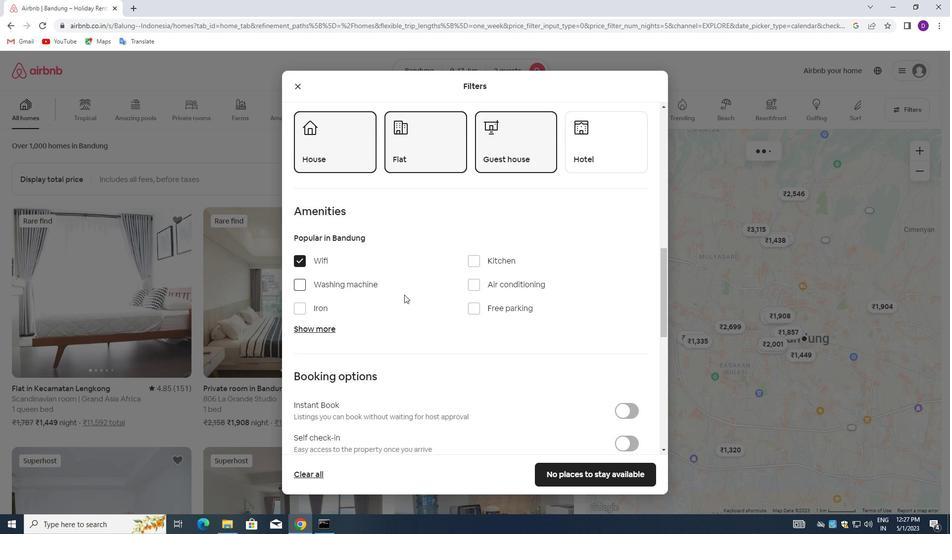 
Action: Mouse moved to (435, 298)
Screenshot: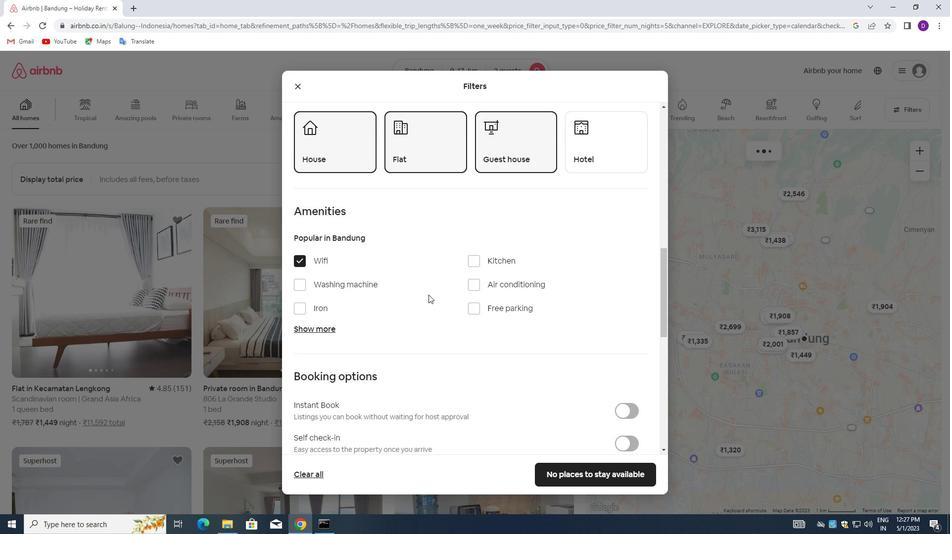 
Action: Mouse scrolled (435, 297) with delta (0, 0)
Screenshot: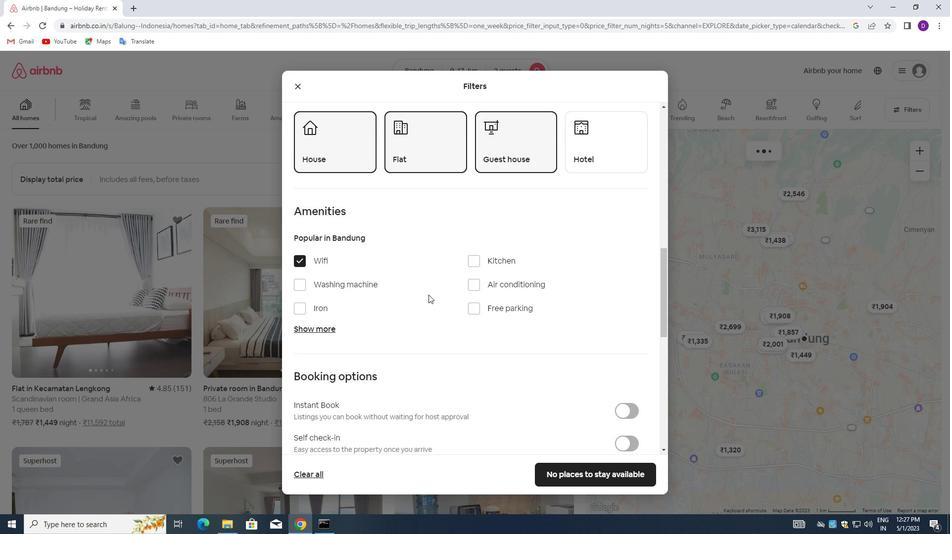 
Action: Mouse moved to (617, 291)
Screenshot: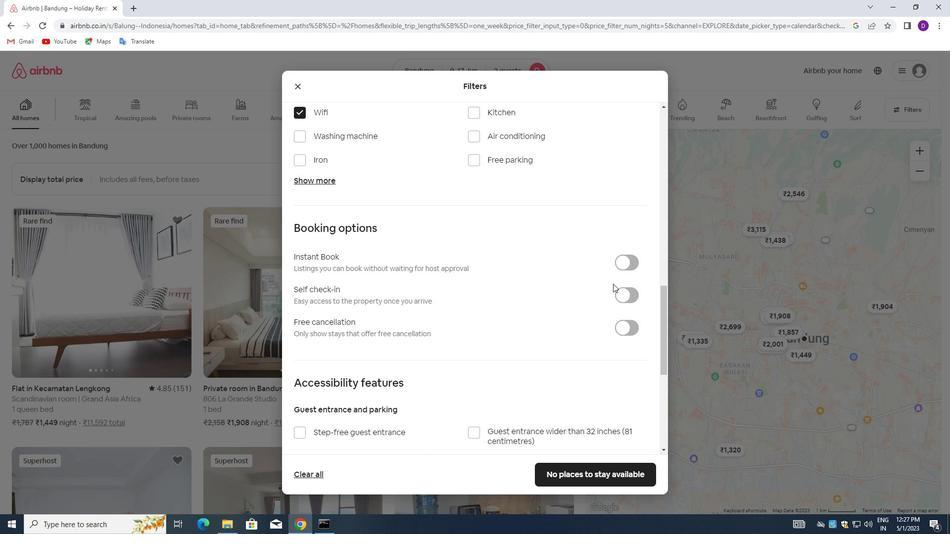 
Action: Mouse pressed left at (617, 291)
Screenshot: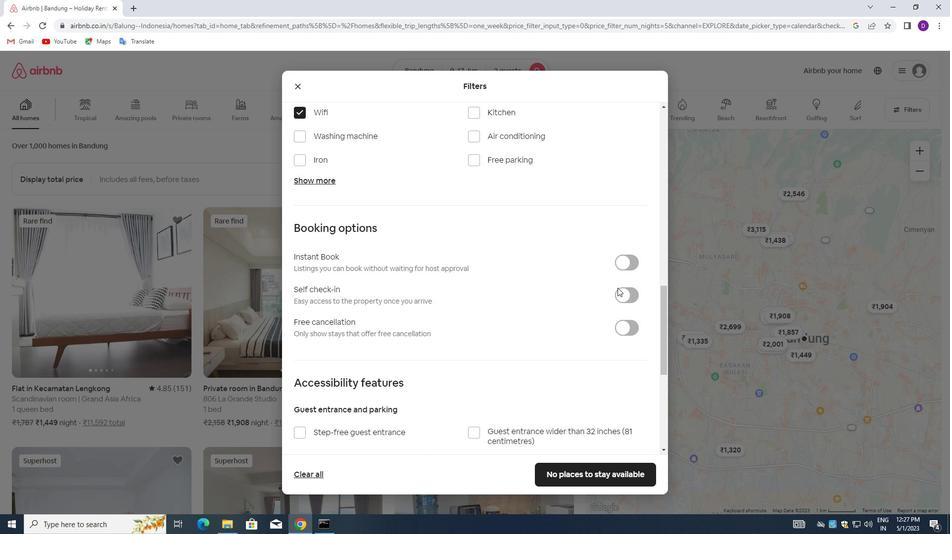 
Action: Mouse moved to (430, 325)
Screenshot: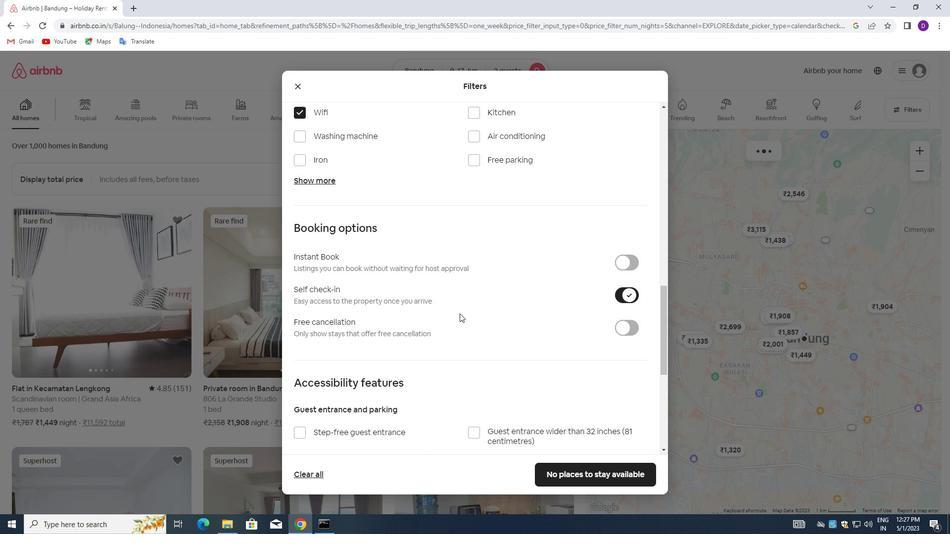 
Action: Mouse scrolled (430, 324) with delta (0, 0)
Screenshot: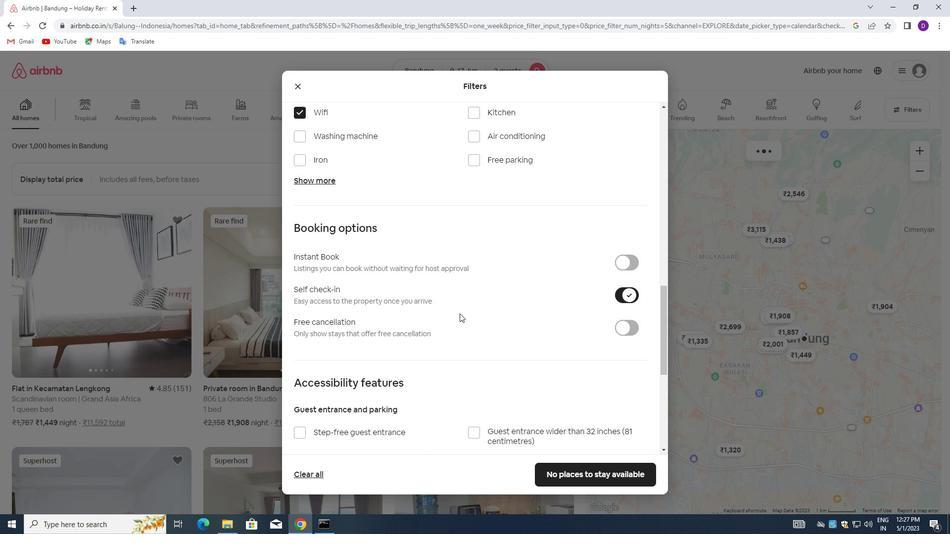 
Action: Mouse moved to (428, 326)
Screenshot: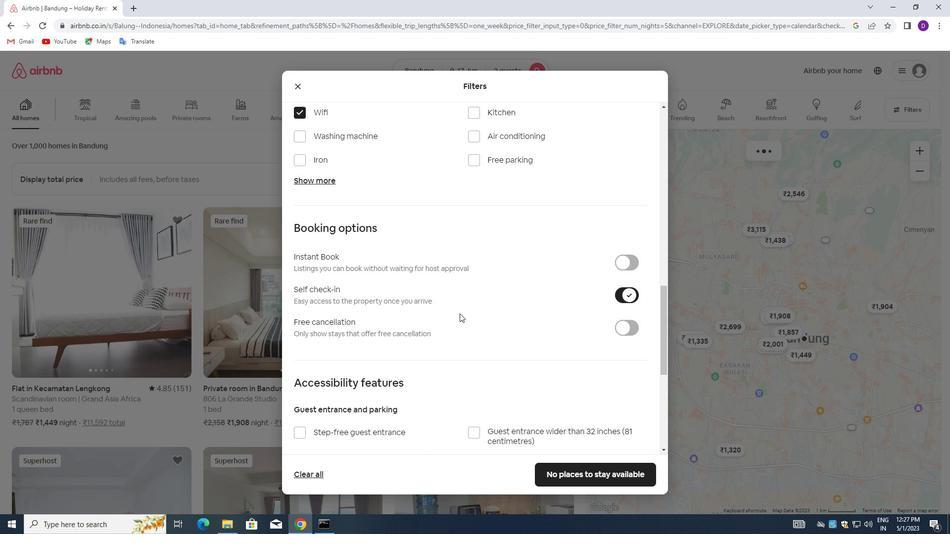 
Action: Mouse scrolled (428, 325) with delta (0, 0)
Screenshot: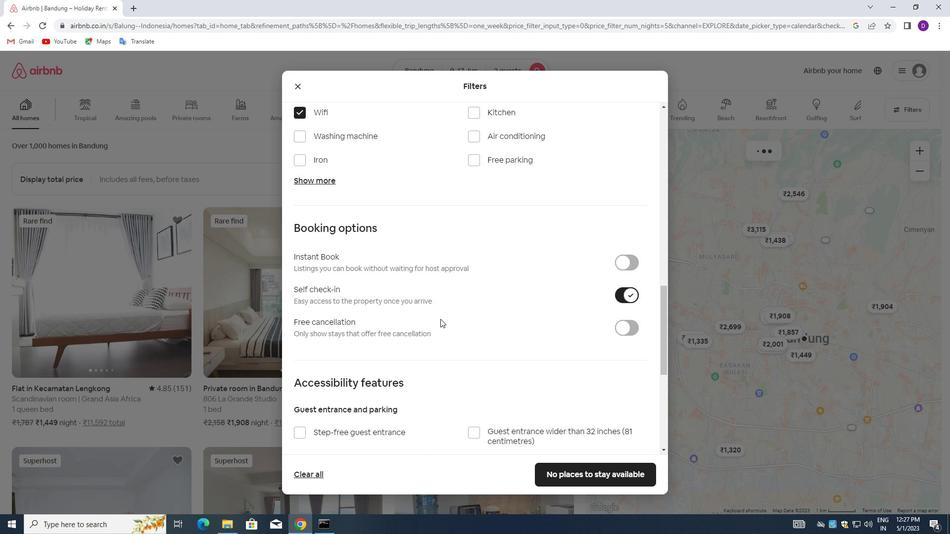 
Action: Mouse moved to (428, 326)
Screenshot: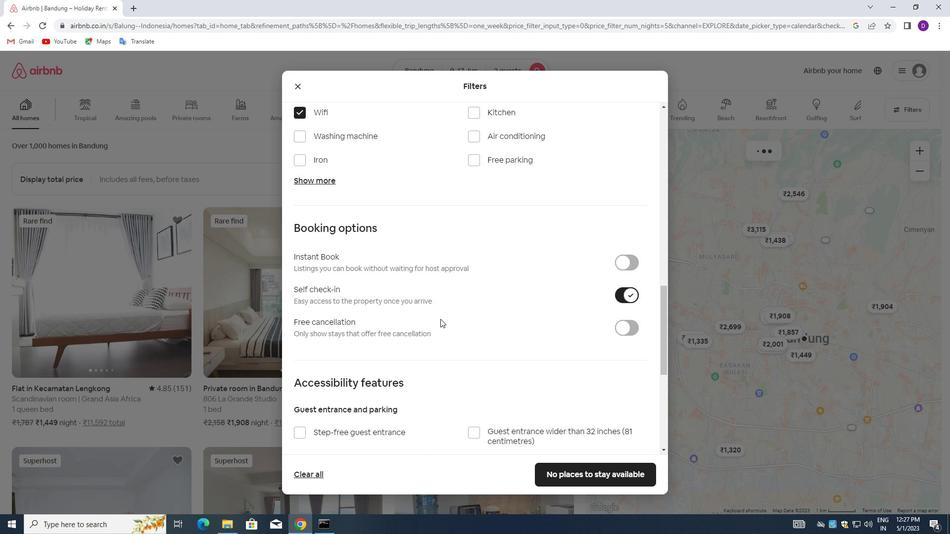 
Action: Mouse scrolled (428, 325) with delta (0, 0)
Screenshot: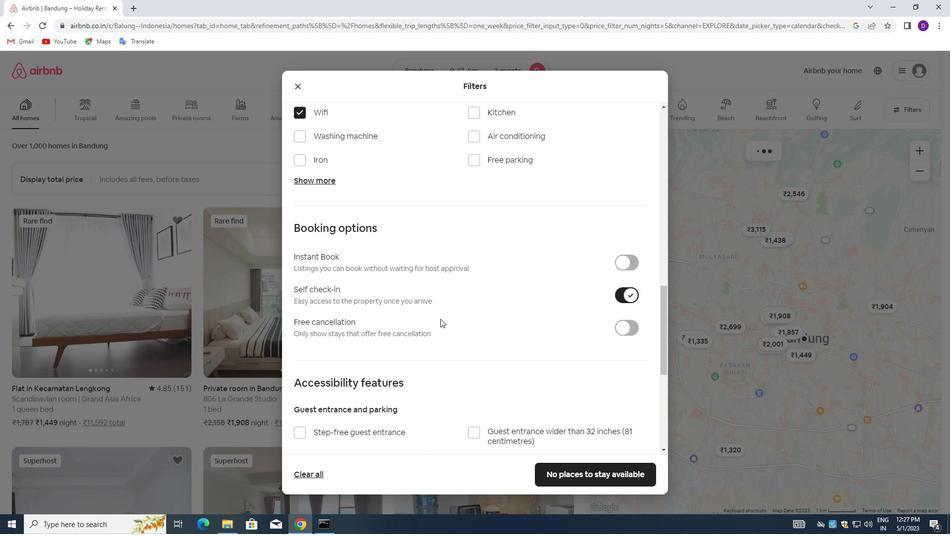 
Action: Mouse moved to (427, 326)
Screenshot: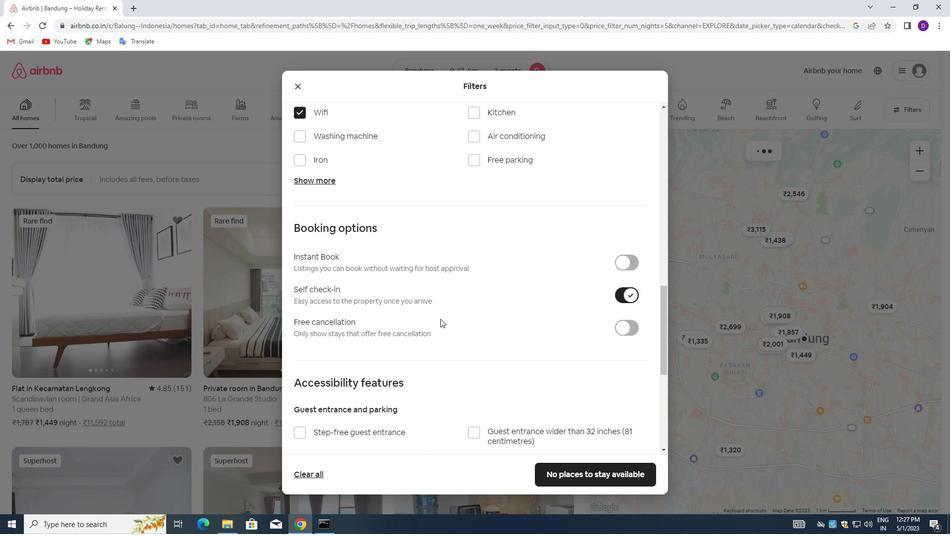 
Action: Mouse scrolled (427, 325) with delta (0, 0)
Screenshot: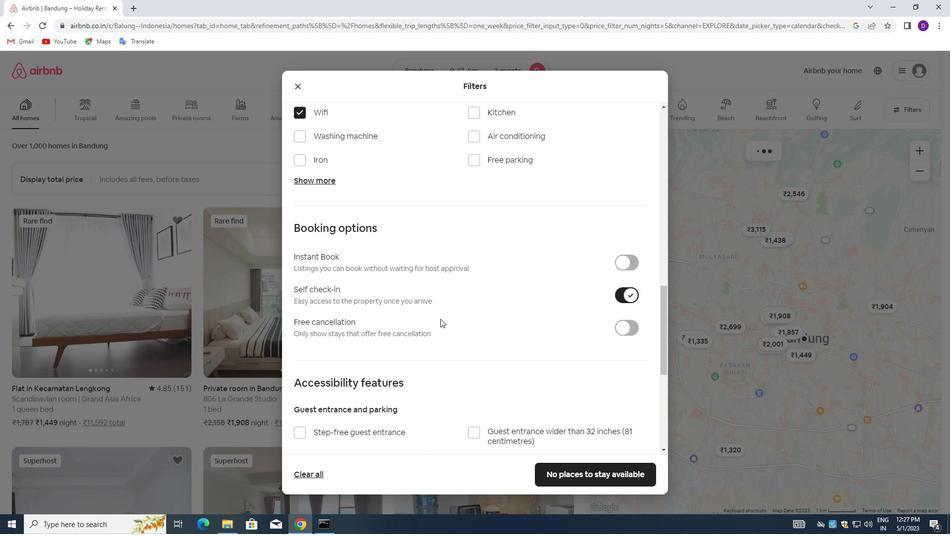 
Action: Mouse moved to (424, 324)
Screenshot: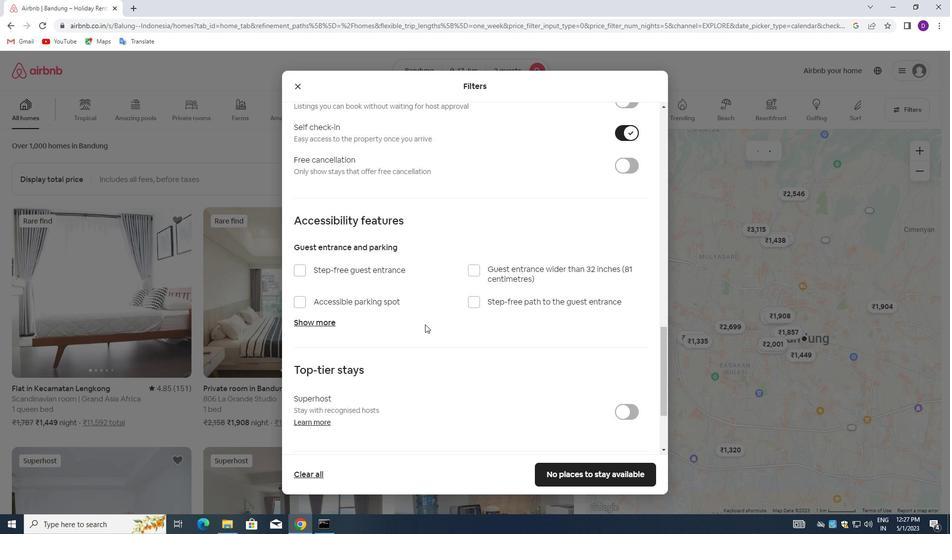 
Action: Mouse scrolled (424, 323) with delta (0, 0)
Screenshot: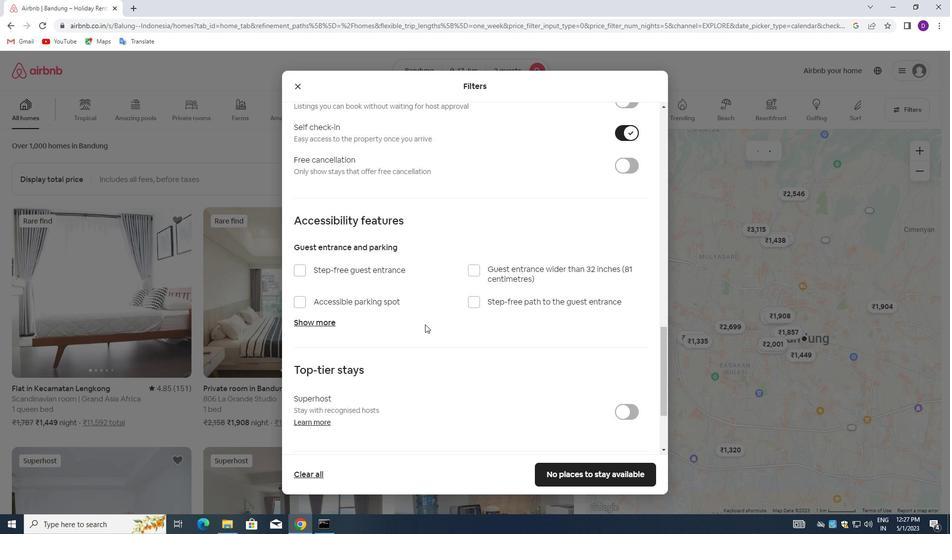 
Action: Mouse moved to (422, 324)
Screenshot: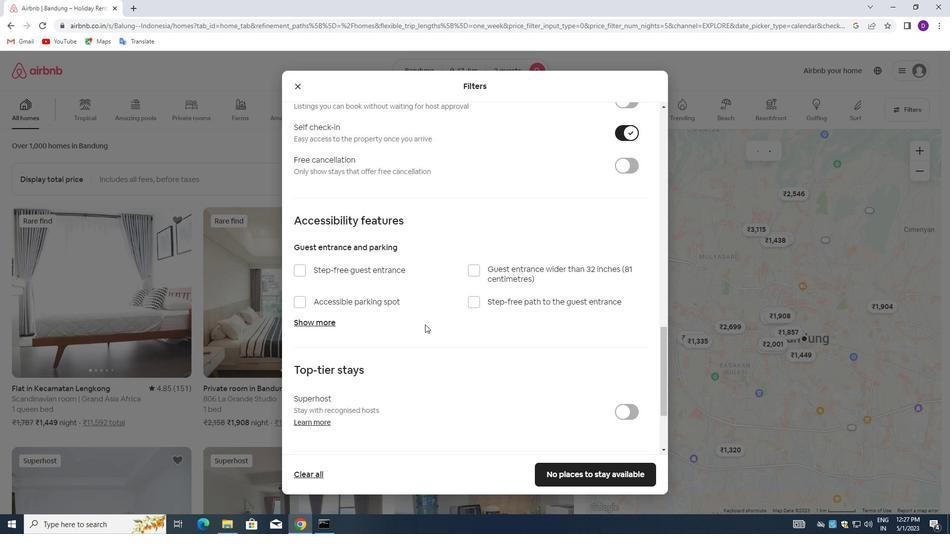 
Action: Mouse scrolled (422, 323) with delta (0, 0)
Screenshot: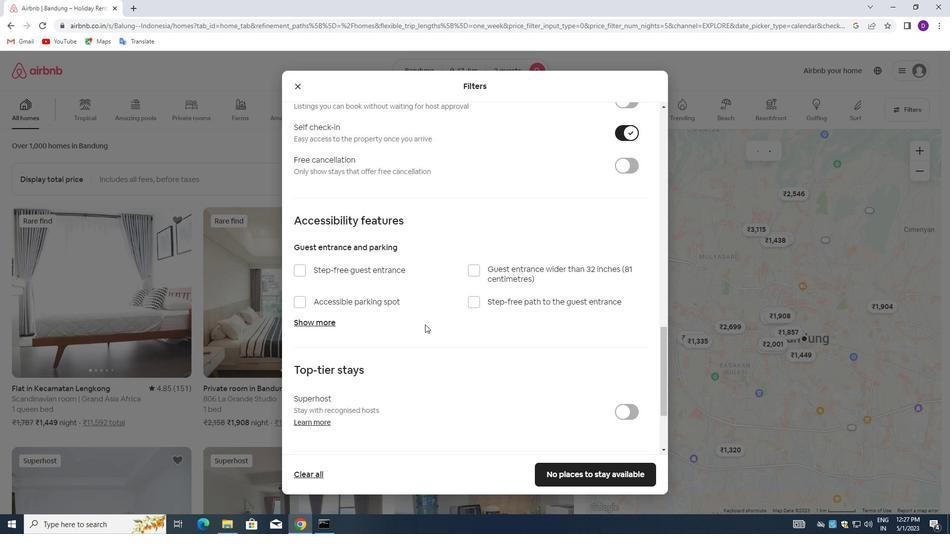 
Action: Mouse moved to (420, 325)
Screenshot: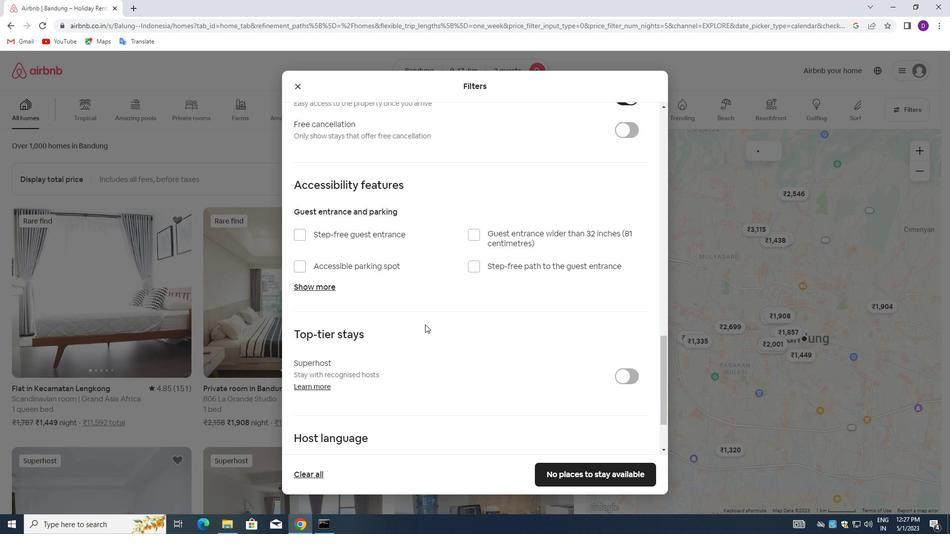 
Action: Mouse scrolled (420, 325) with delta (0, 0)
Screenshot: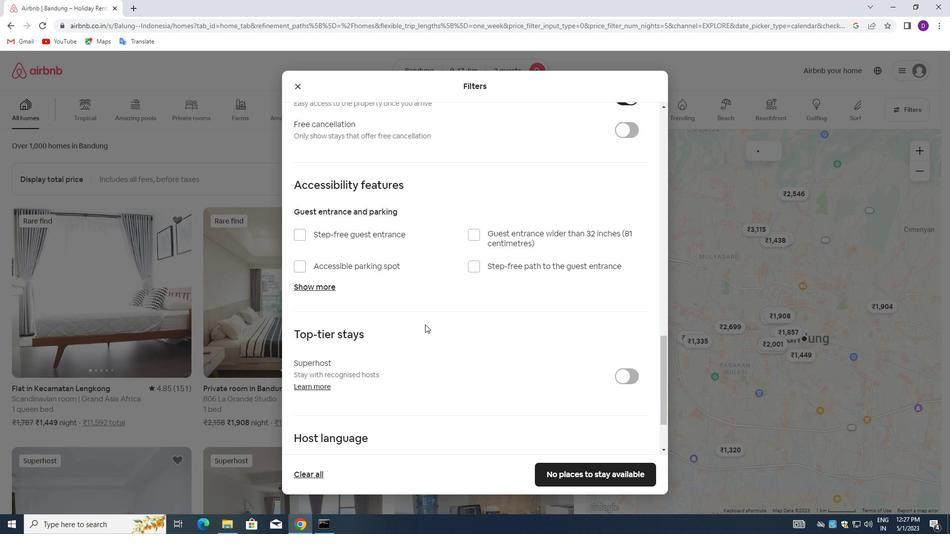 
Action: Mouse moved to (418, 327)
Screenshot: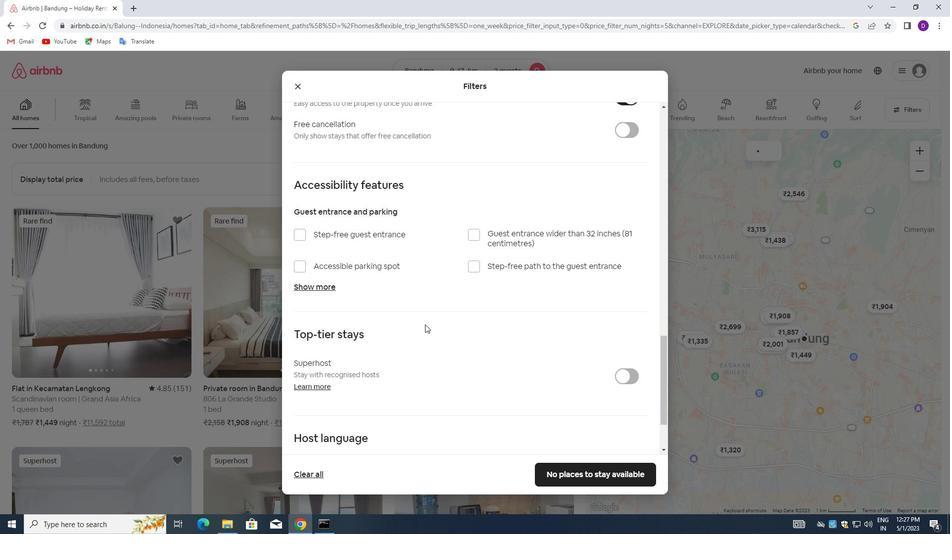 
Action: Mouse scrolled (418, 327) with delta (0, 0)
Screenshot: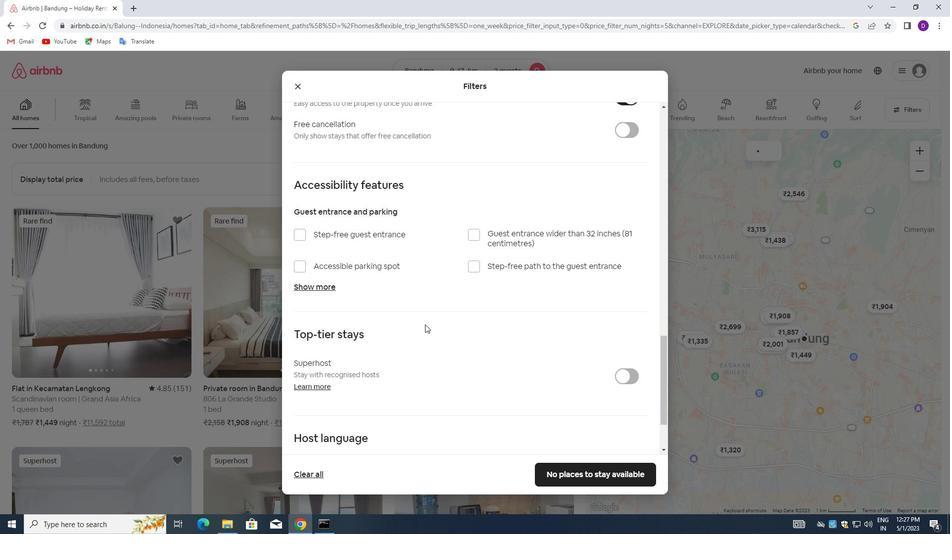 
Action: Mouse moved to (416, 329)
Screenshot: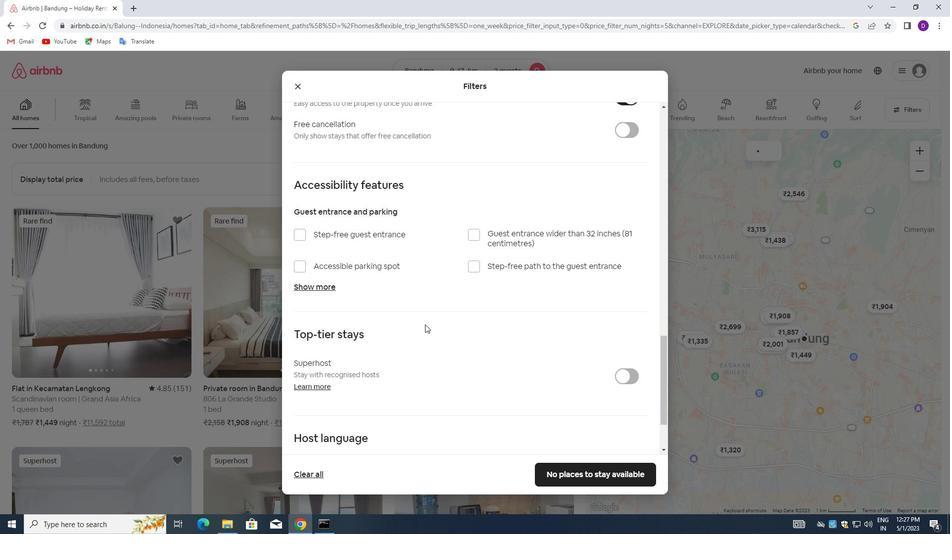 
Action: Mouse scrolled (416, 328) with delta (0, 0)
Screenshot: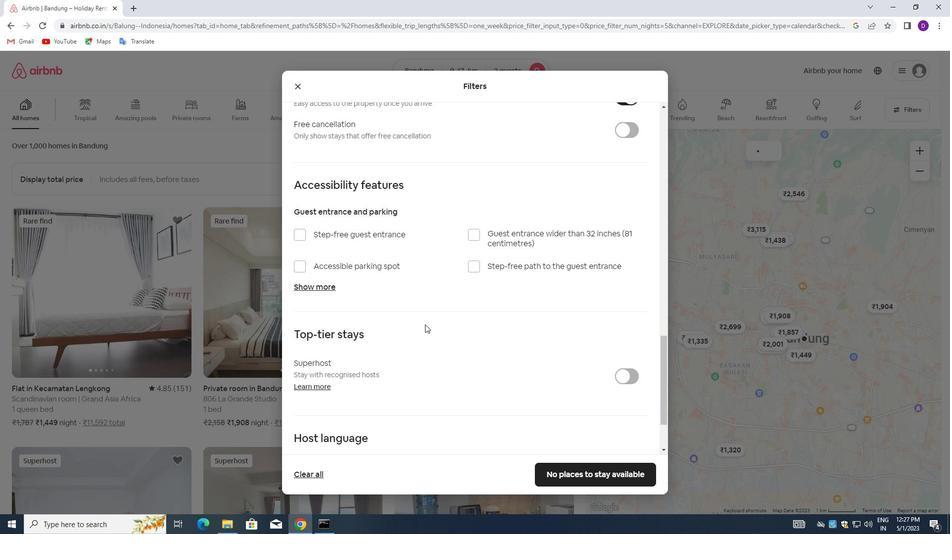 
Action: Mouse moved to (303, 386)
Screenshot: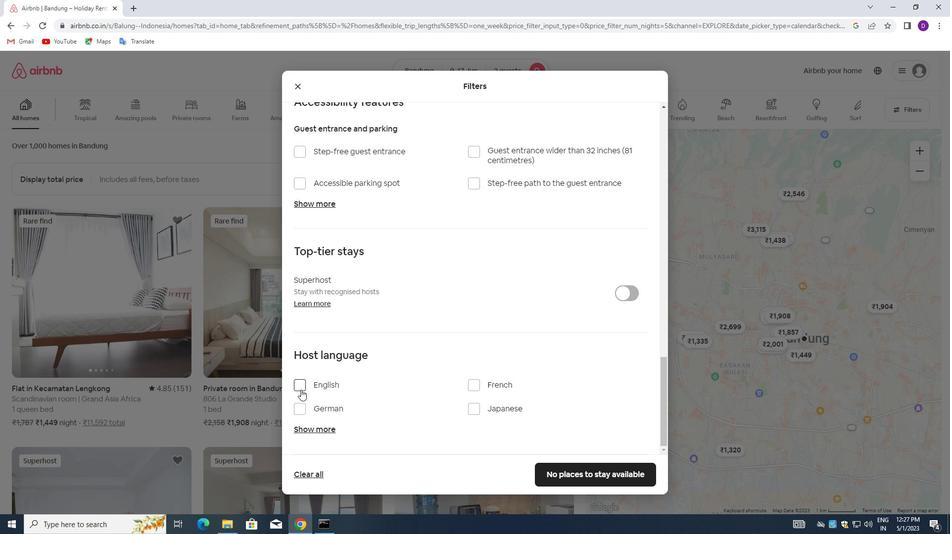 
Action: Mouse pressed left at (303, 386)
Screenshot: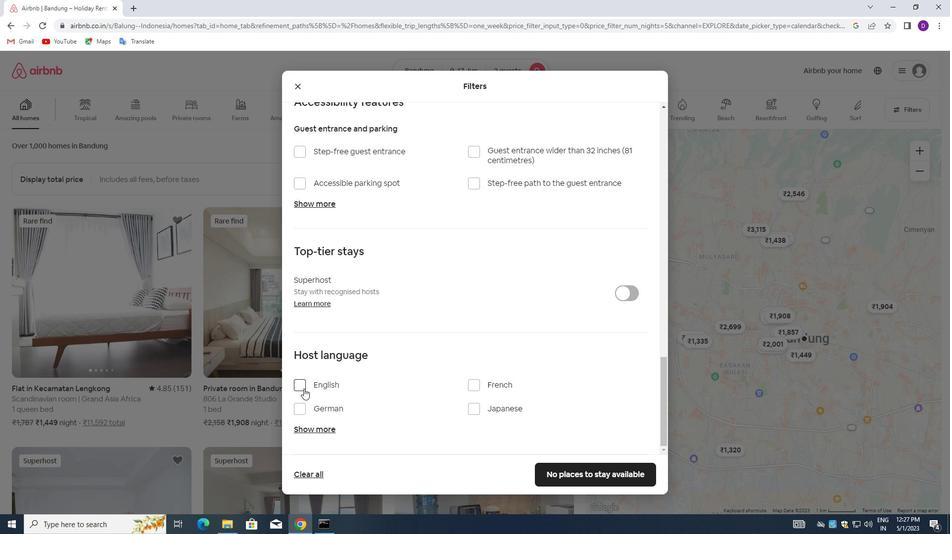 
Action: Mouse moved to (580, 475)
Screenshot: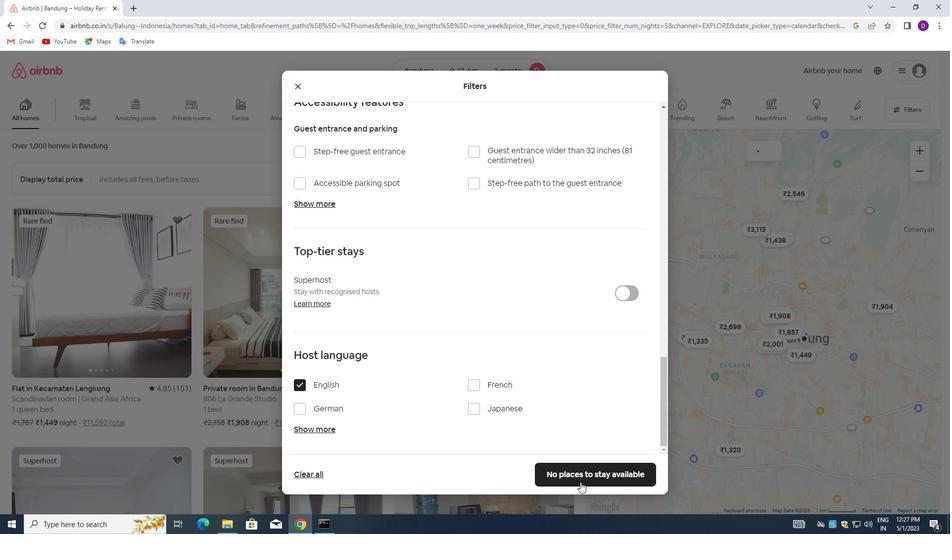 
Action: Mouse pressed left at (580, 475)
Screenshot: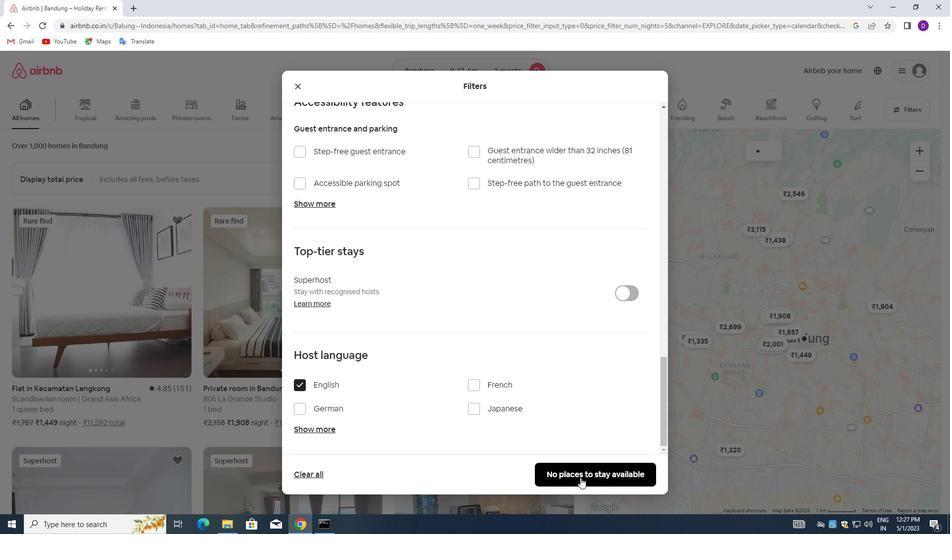 
Action: Mouse moved to (562, 466)
Screenshot: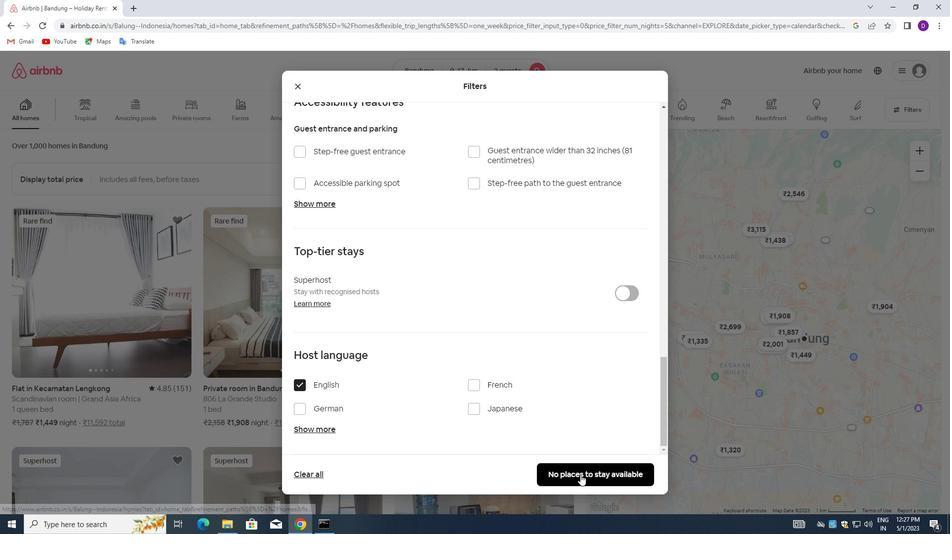 
